 Task: Look for products in the category "First Aid & Outdoor Essentials" from Essential Oxygen only.
Action: Mouse moved to (296, 136)
Screenshot: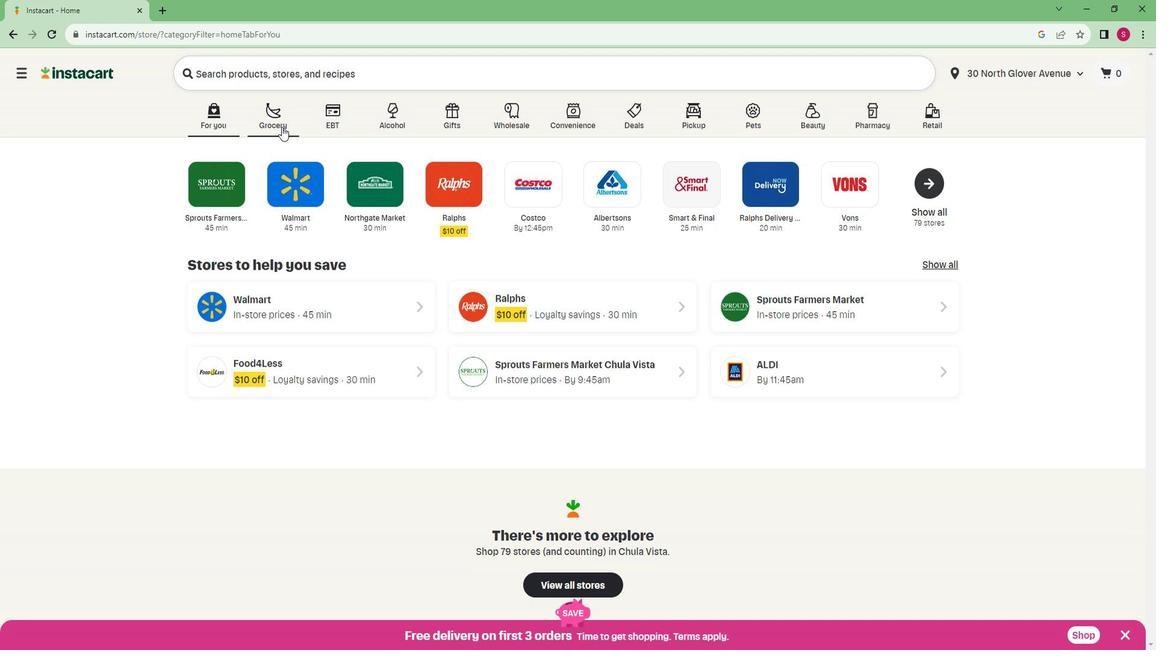 
Action: Mouse pressed left at (296, 136)
Screenshot: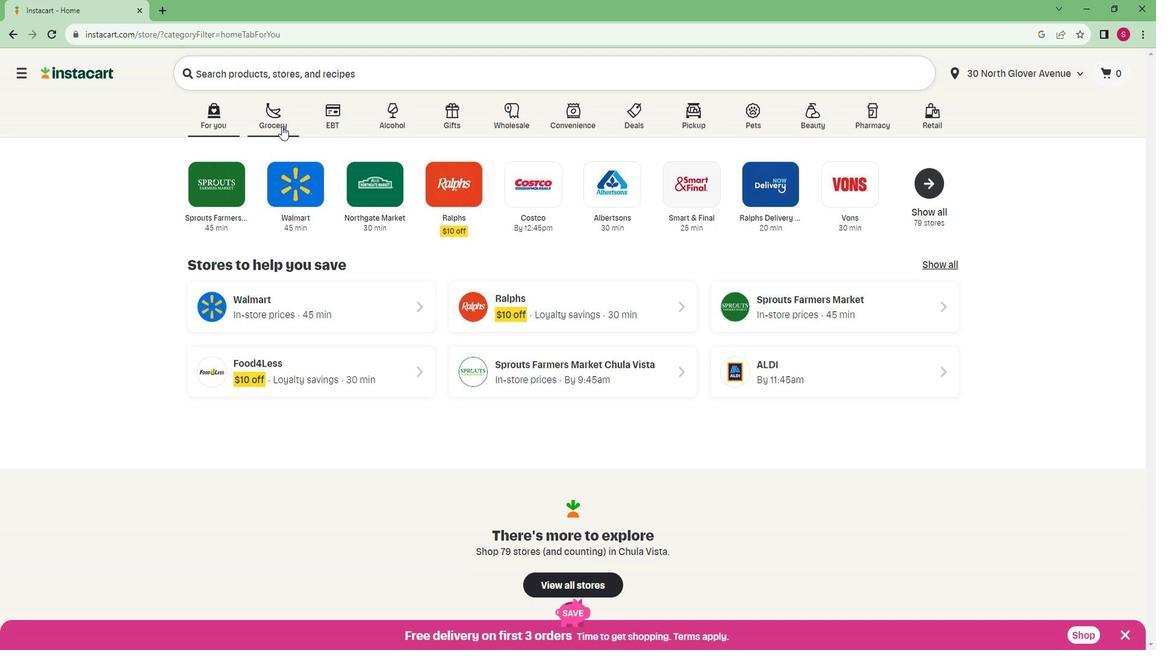 
Action: Mouse moved to (246, 349)
Screenshot: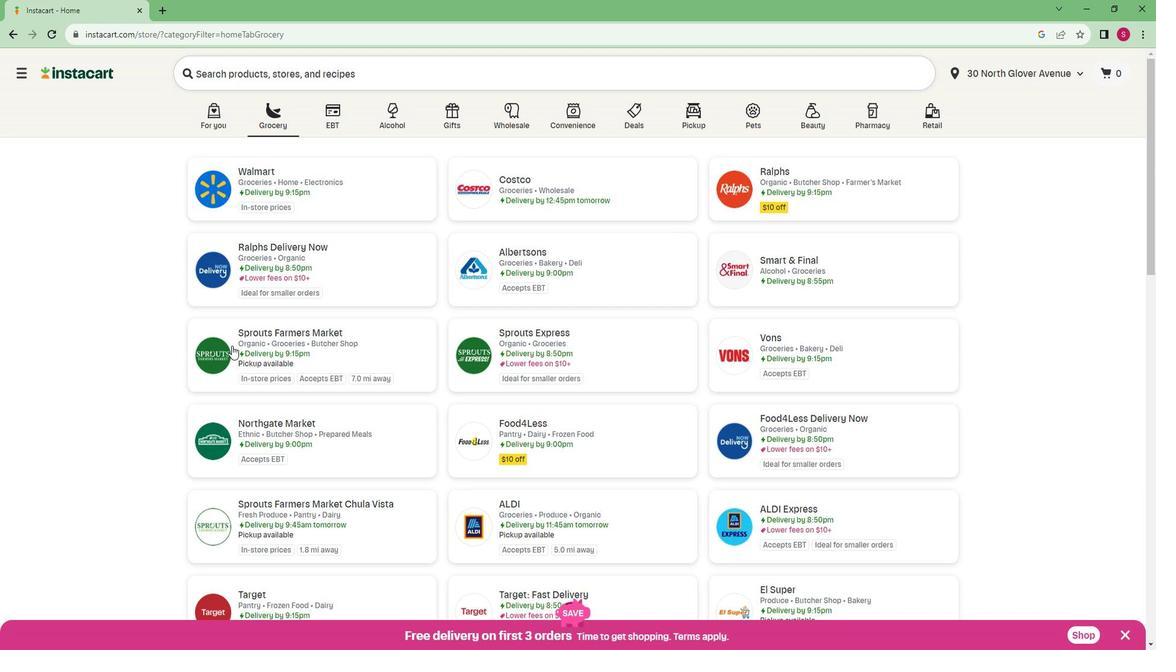 
Action: Mouse pressed left at (246, 349)
Screenshot: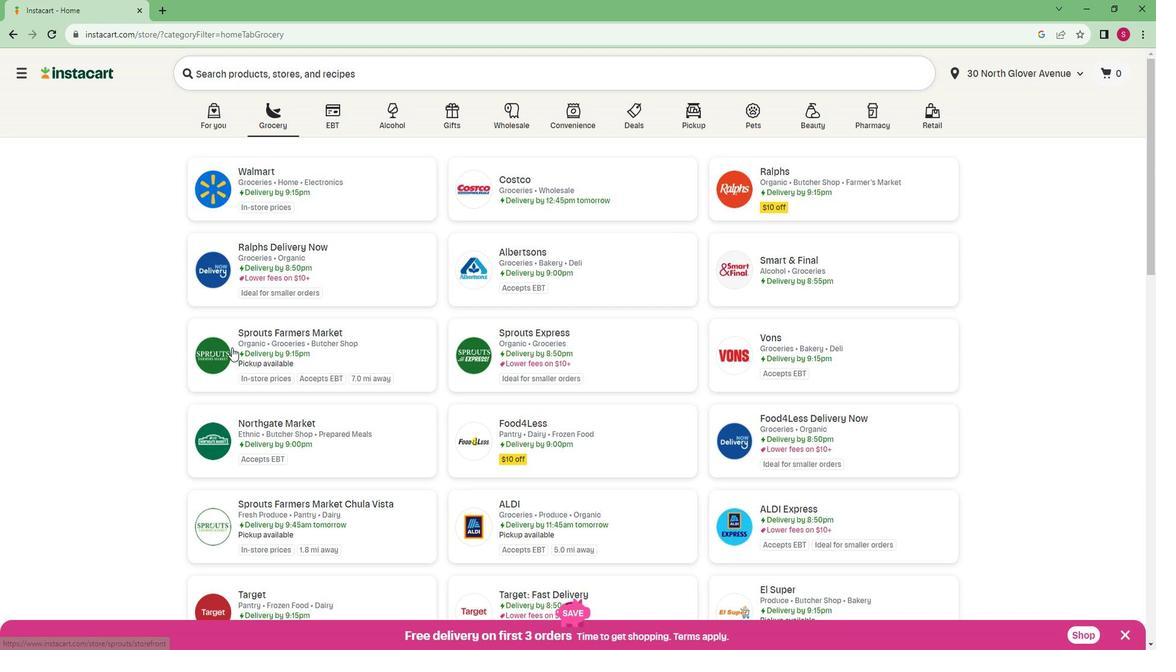 
Action: Mouse moved to (54, 459)
Screenshot: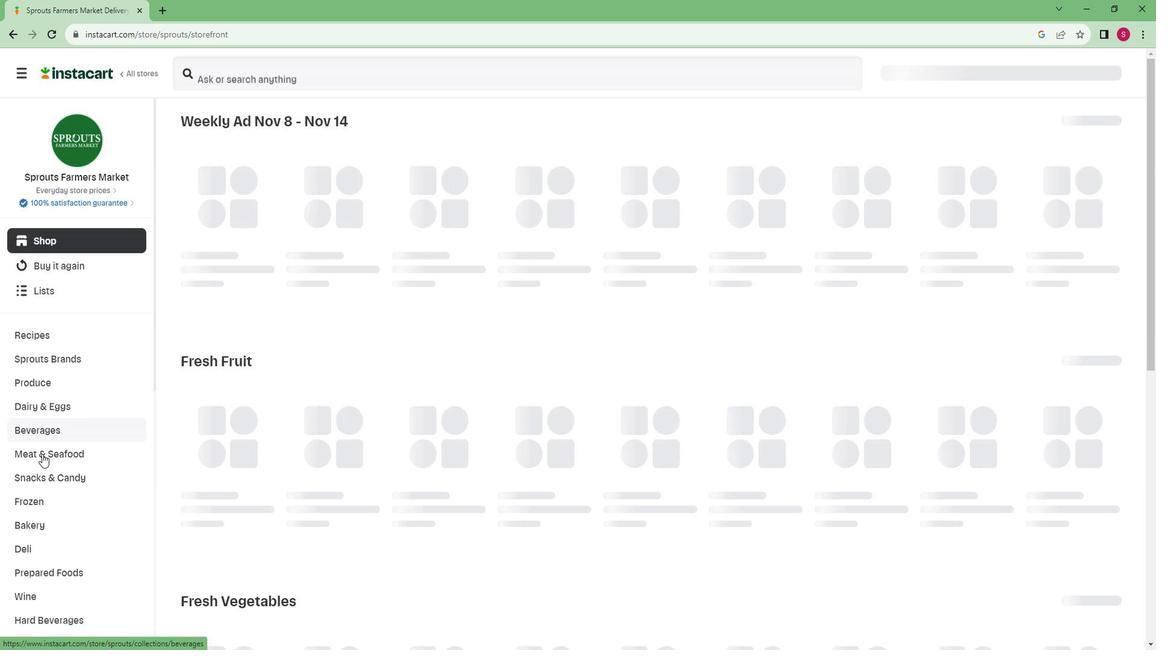 
Action: Mouse scrolled (54, 459) with delta (0, 0)
Screenshot: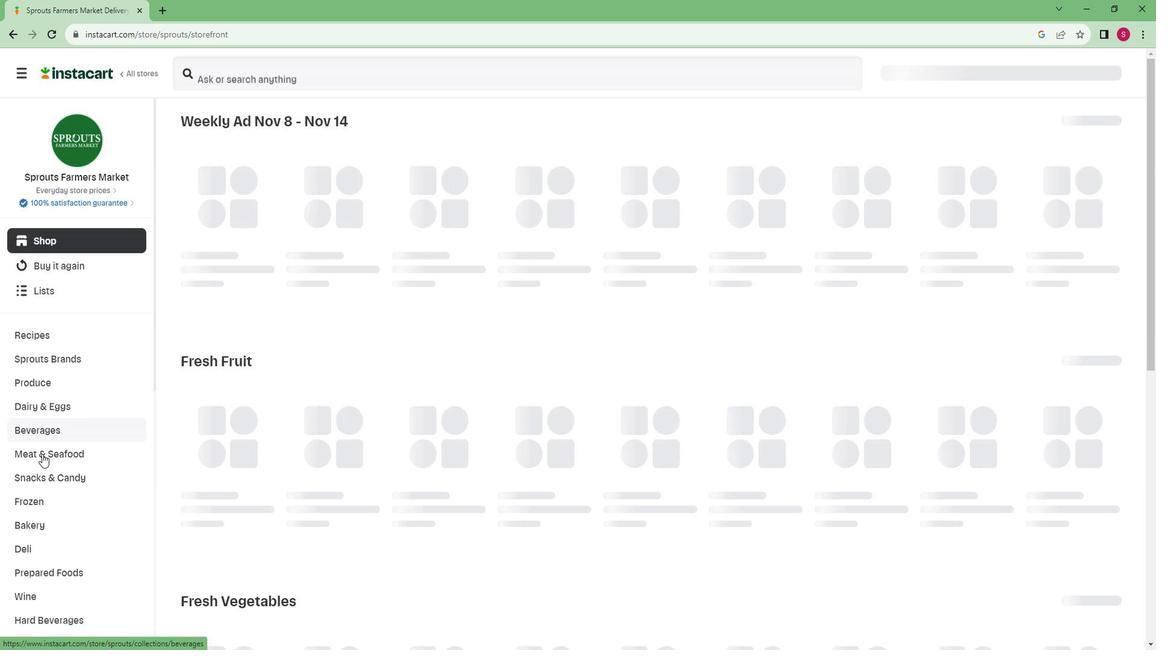 
Action: Mouse scrolled (54, 459) with delta (0, 0)
Screenshot: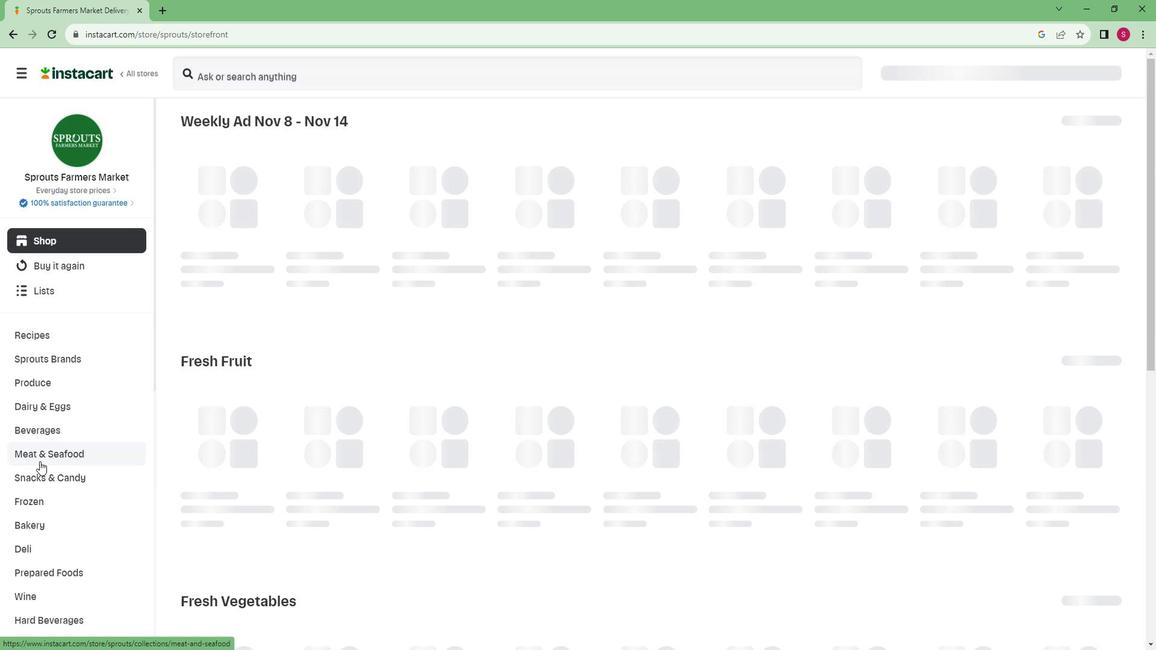 
Action: Mouse scrolled (54, 459) with delta (0, 0)
Screenshot: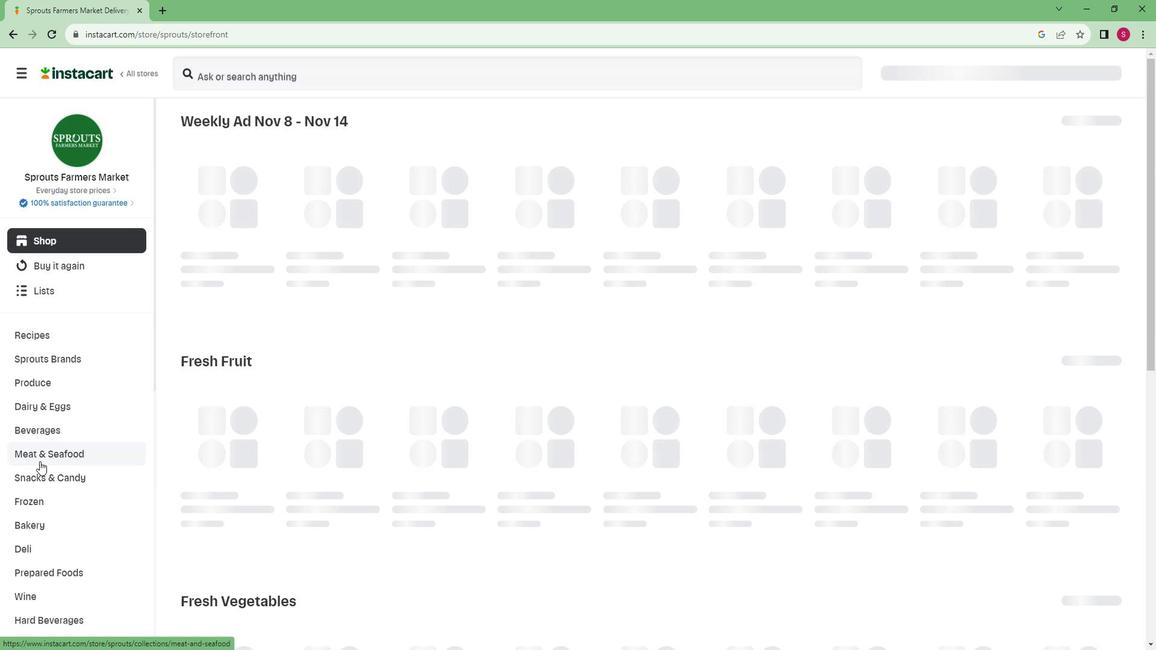 
Action: Mouse scrolled (54, 459) with delta (0, 0)
Screenshot: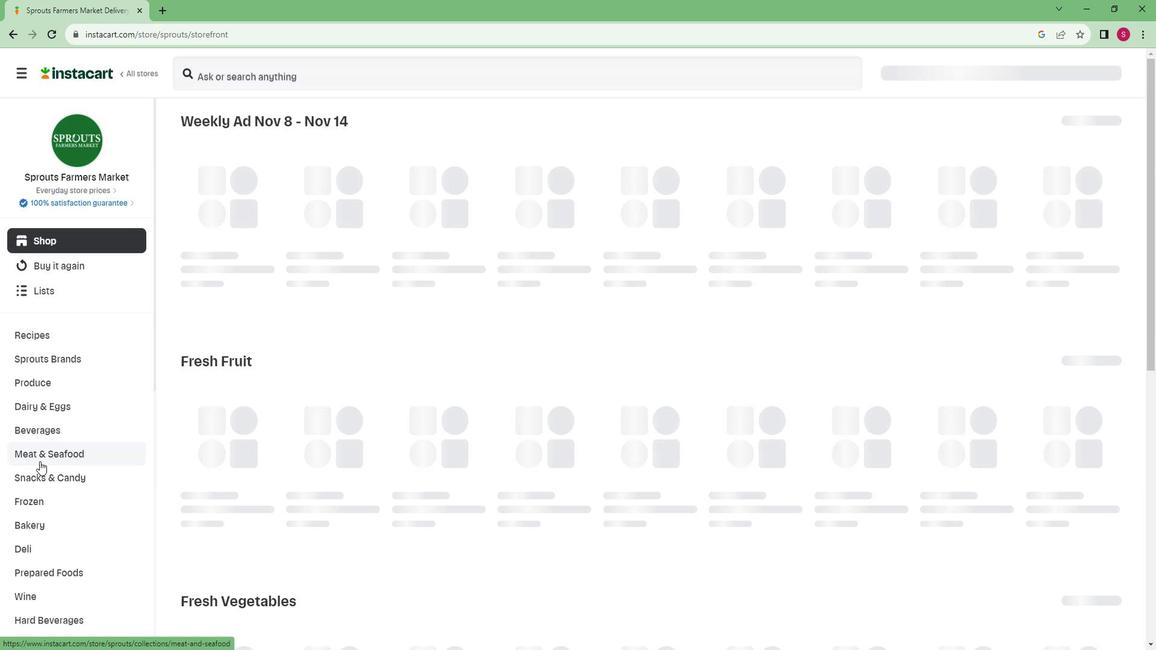 
Action: Mouse scrolled (54, 459) with delta (0, 0)
Screenshot: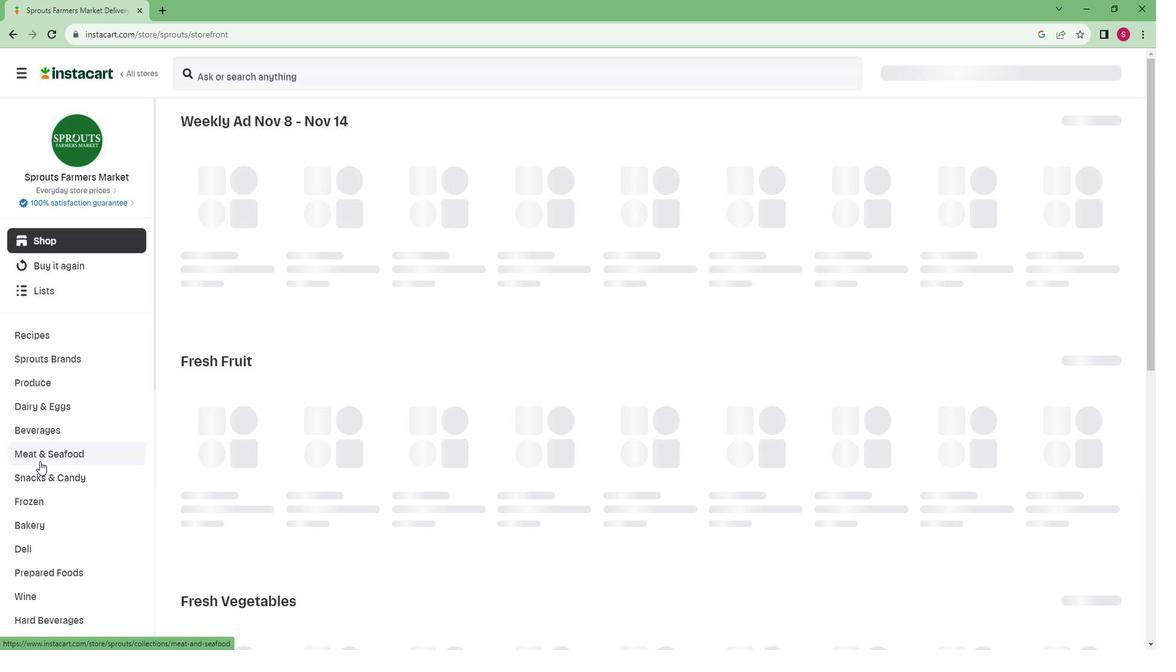 
Action: Mouse moved to (54, 457)
Screenshot: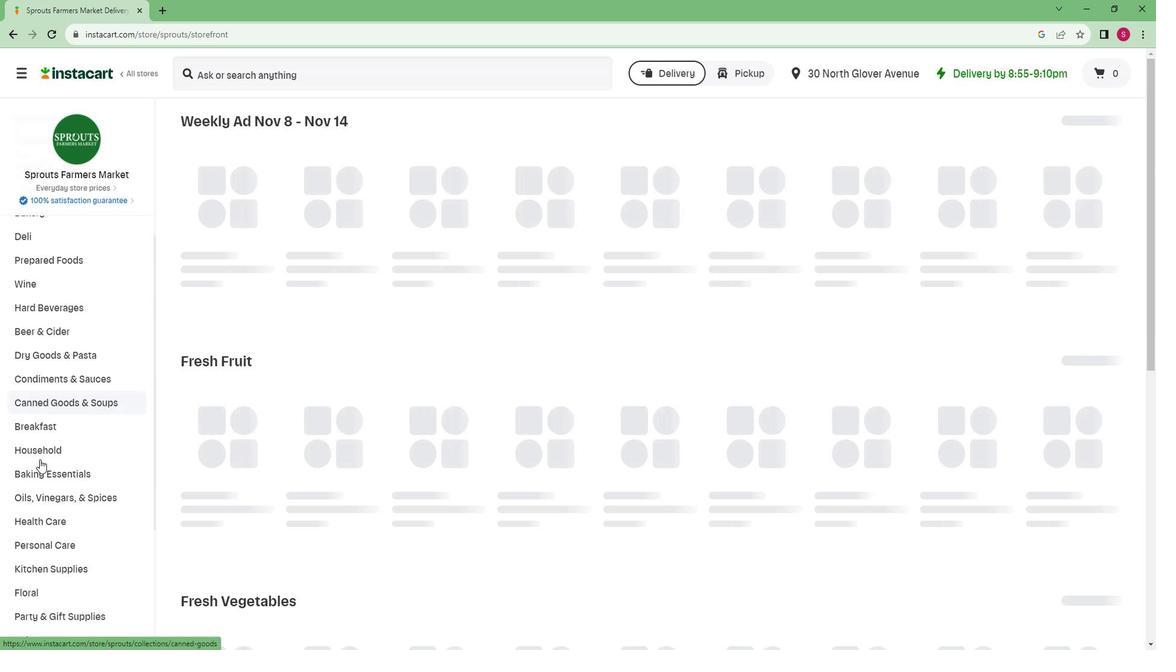
Action: Mouse scrolled (54, 457) with delta (0, 0)
Screenshot: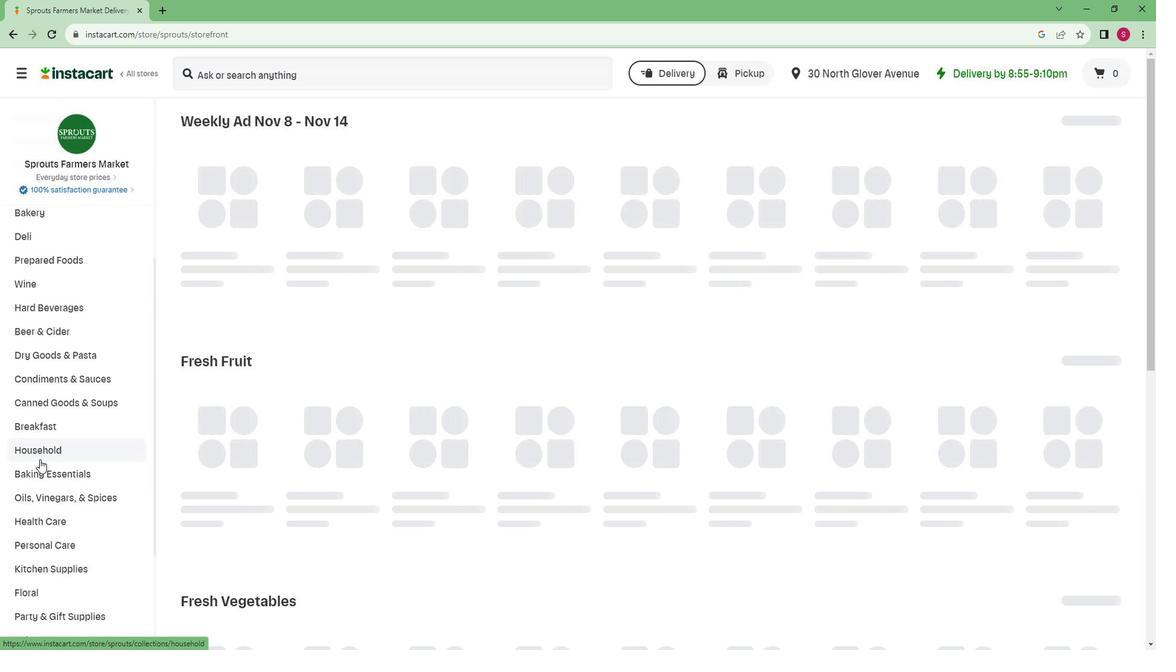 
Action: Mouse scrolled (54, 457) with delta (0, 0)
Screenshot: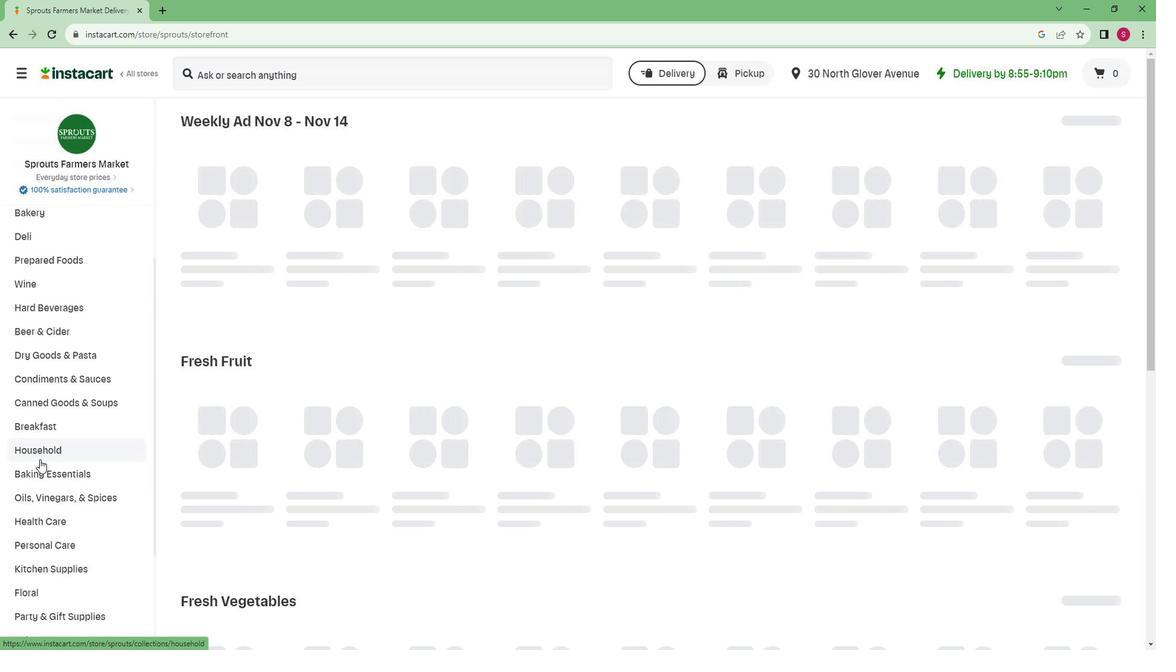 
Action: Mouse scrolled (54, 457) with delta (0, 0)
Screenshot: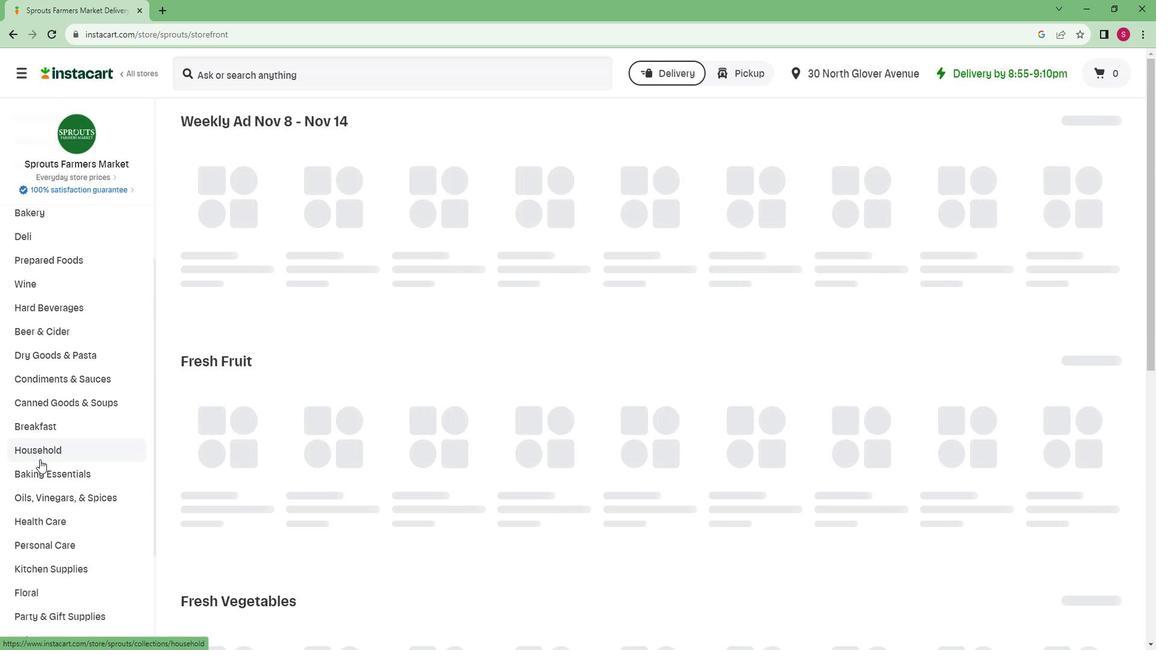 
Action: Mouse scrolled (54, 457) with delta (0, 0)
Screenshot: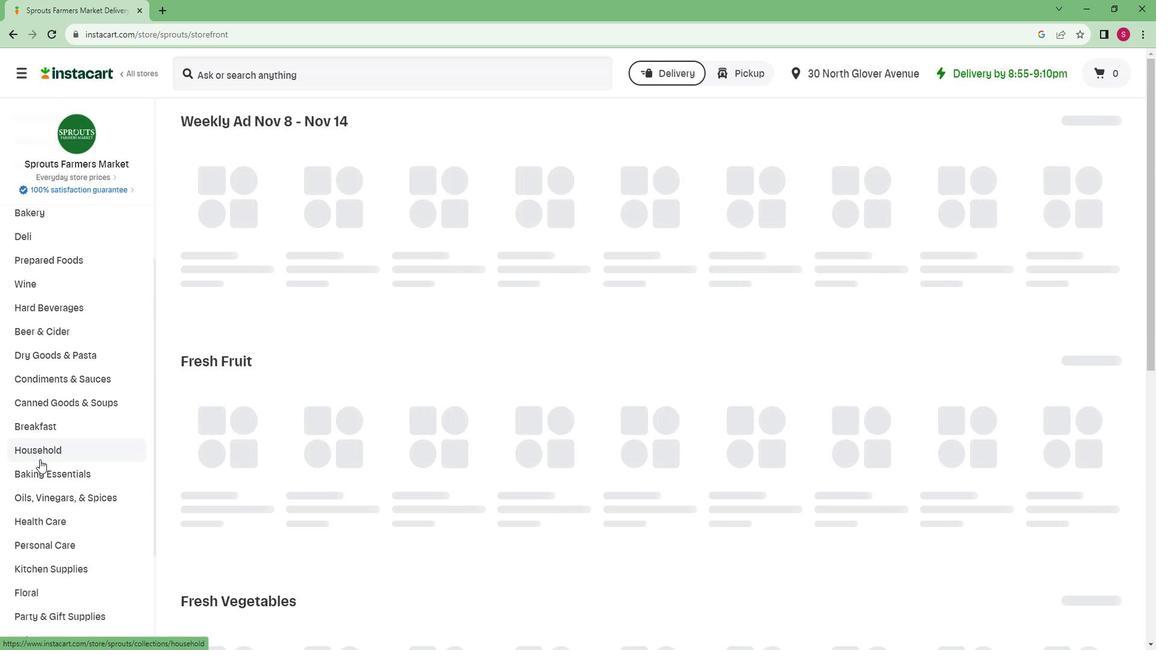 
Action: Mouse scrolled (54, 457) with delta (0, 0)
Screenshot: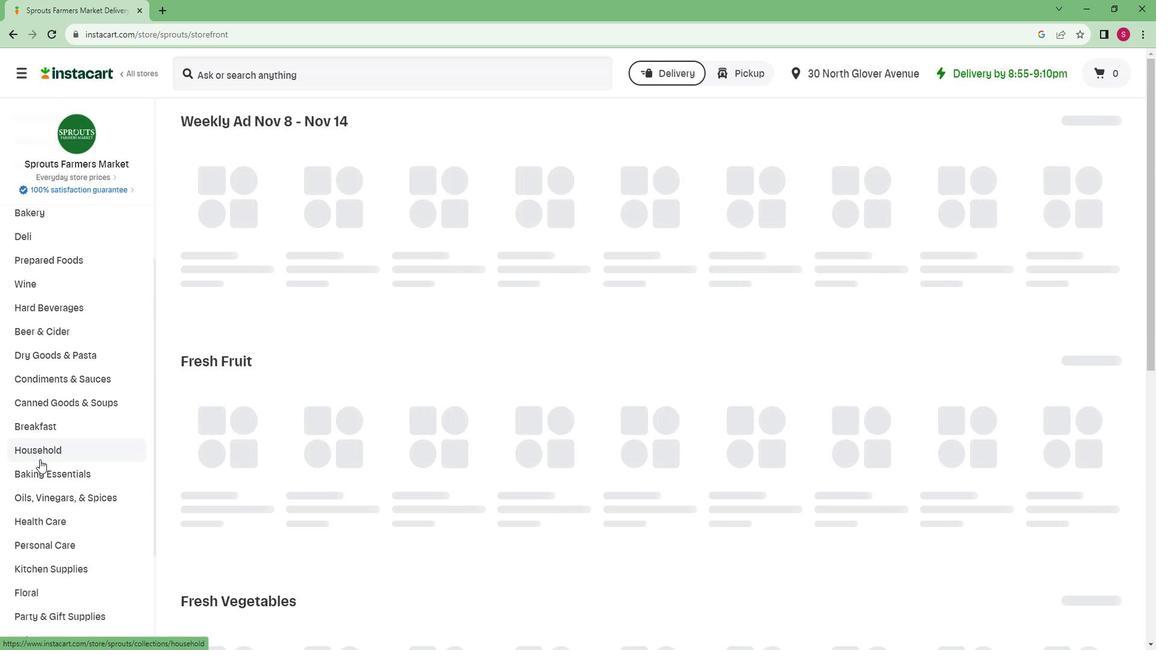 
Action: Mouse scrolled (54, 457) with delta (0, 0)
Screenshot: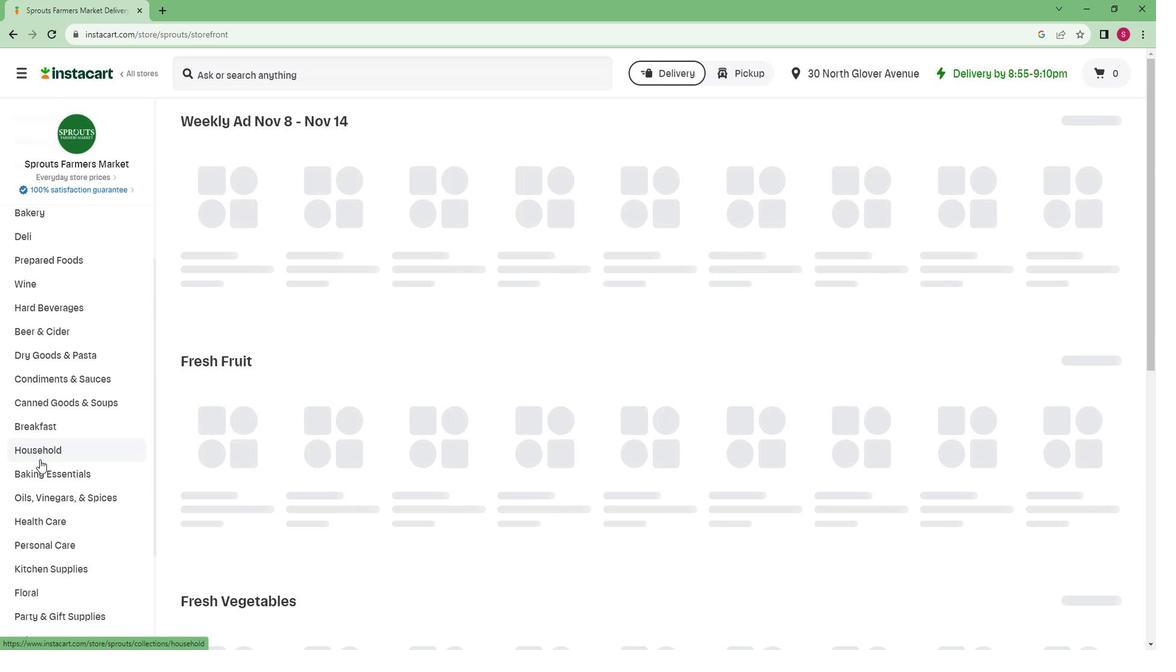 
Action: Mouse moved to (51, 597)
Screenshot: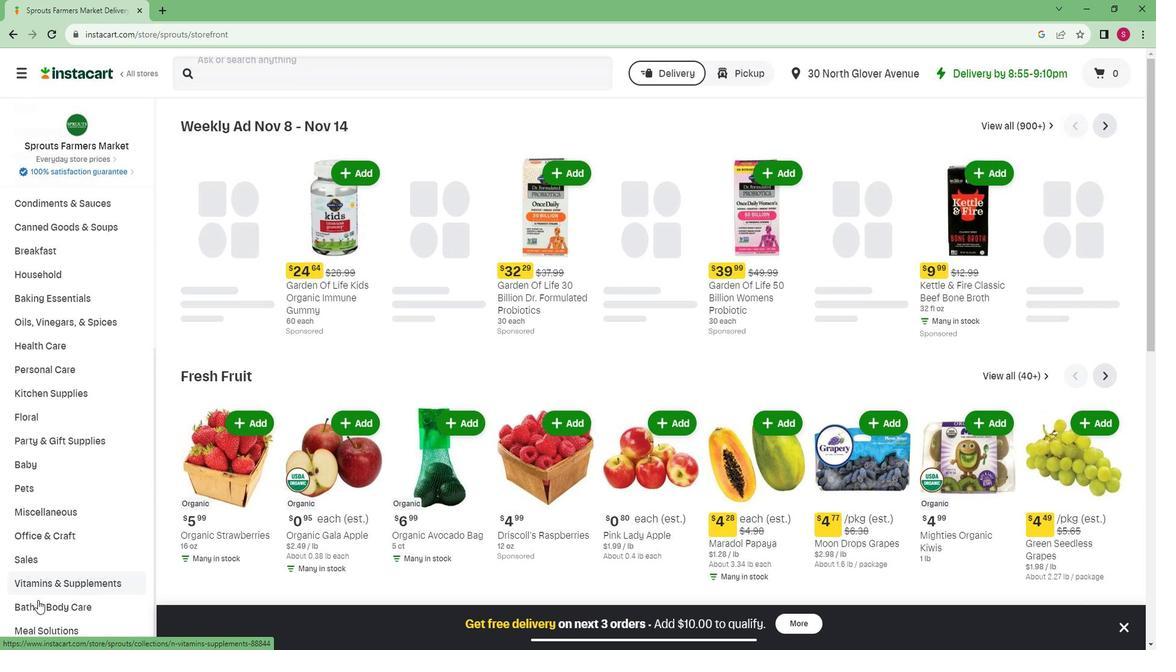 
Action: Mouse pressed left at (51, 597)
Screenshot: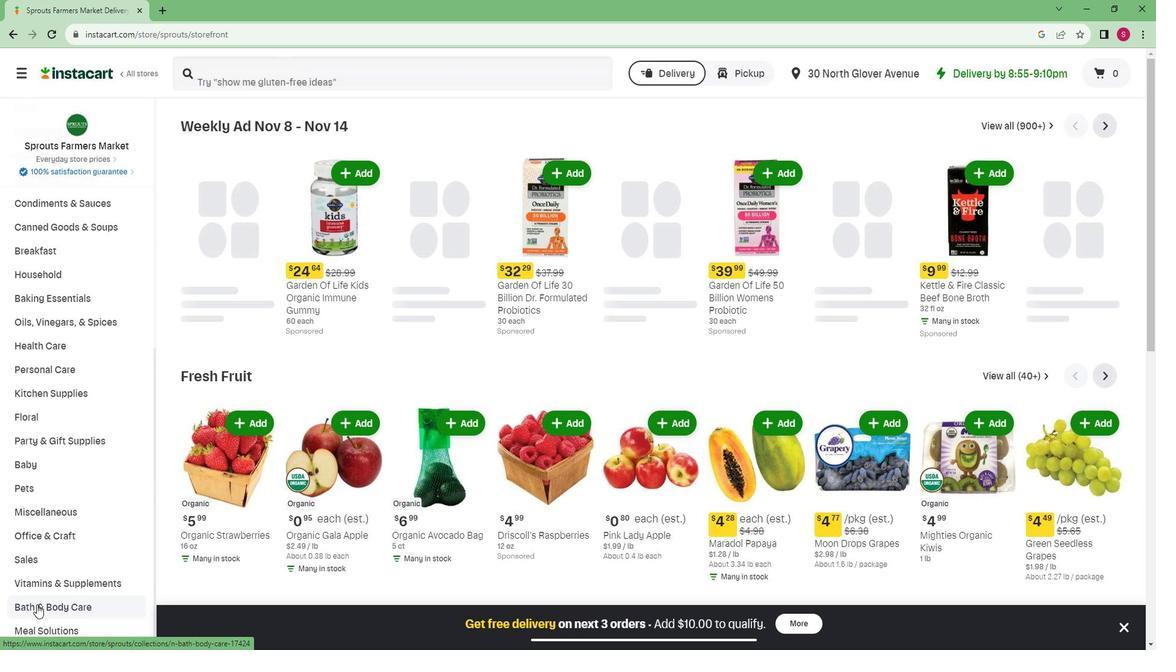 
Action: Mouse moved to (69, 557)
Screenshot: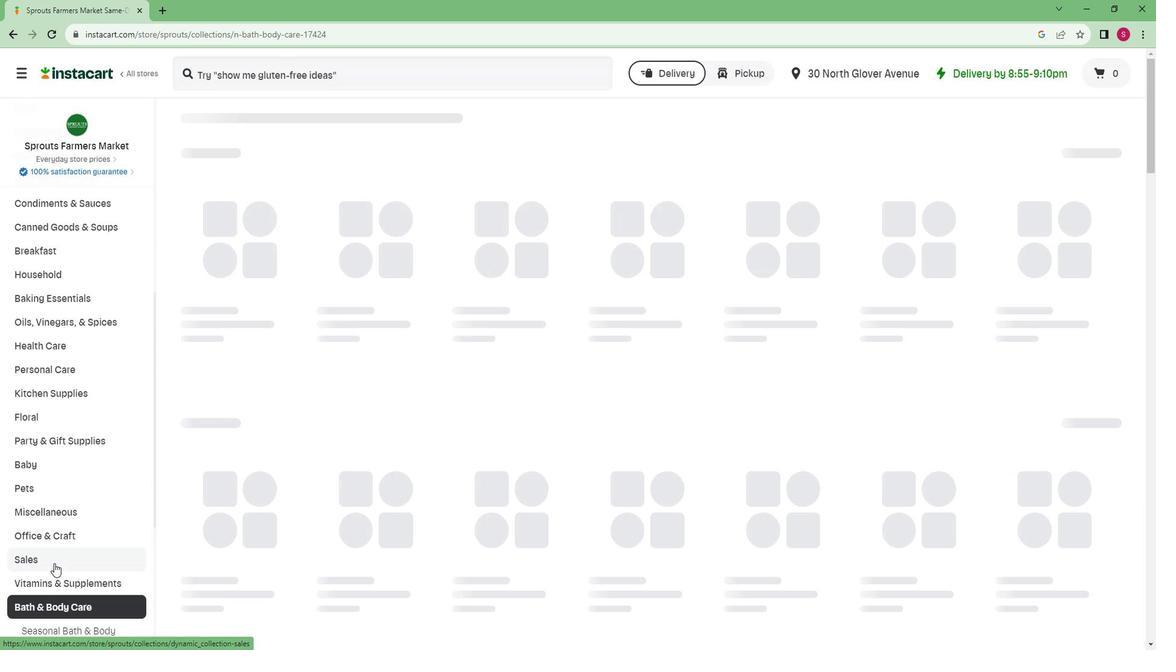 
Action: Mouse scrolled (69, 556) with delta (0, 0)
Screenshot: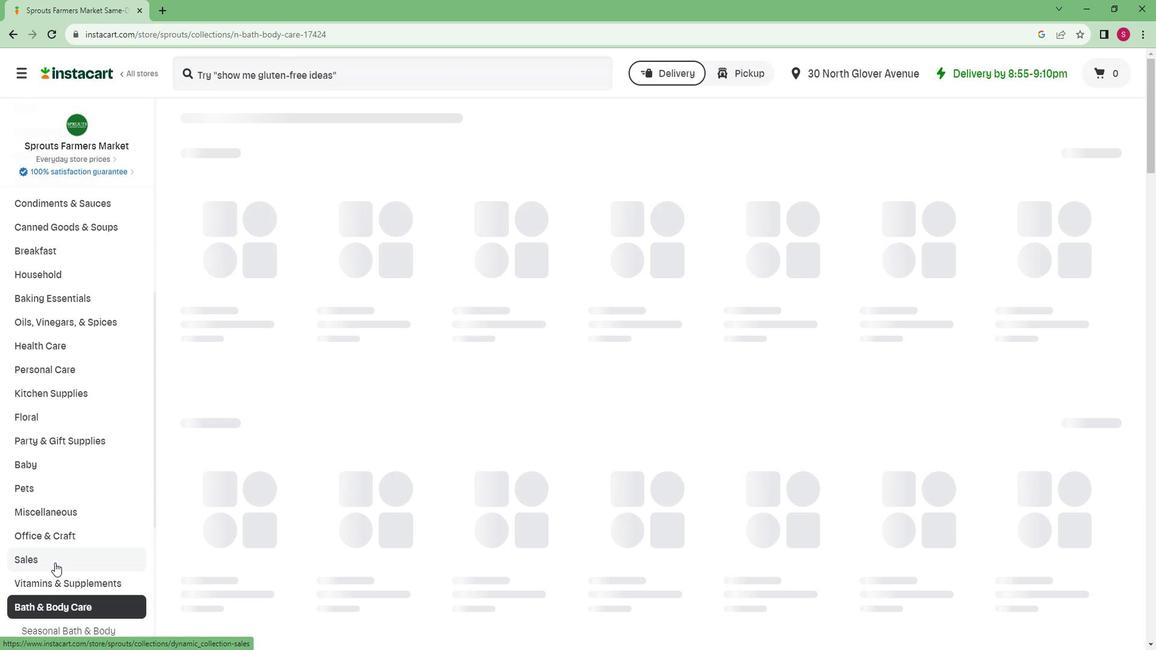 
Action: Mouse scrolled (69, 556) with delta (0, 0)
Screenshot: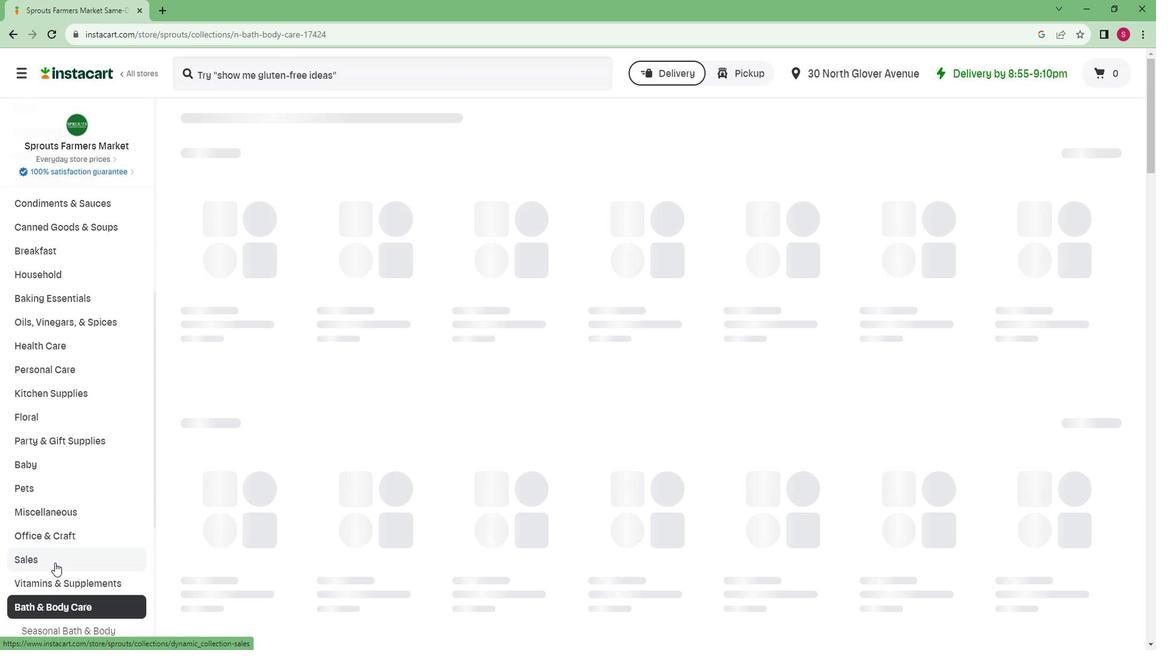 
Action: Mouse scrolled (69, 556) with delta (0, 0)
Screenshot: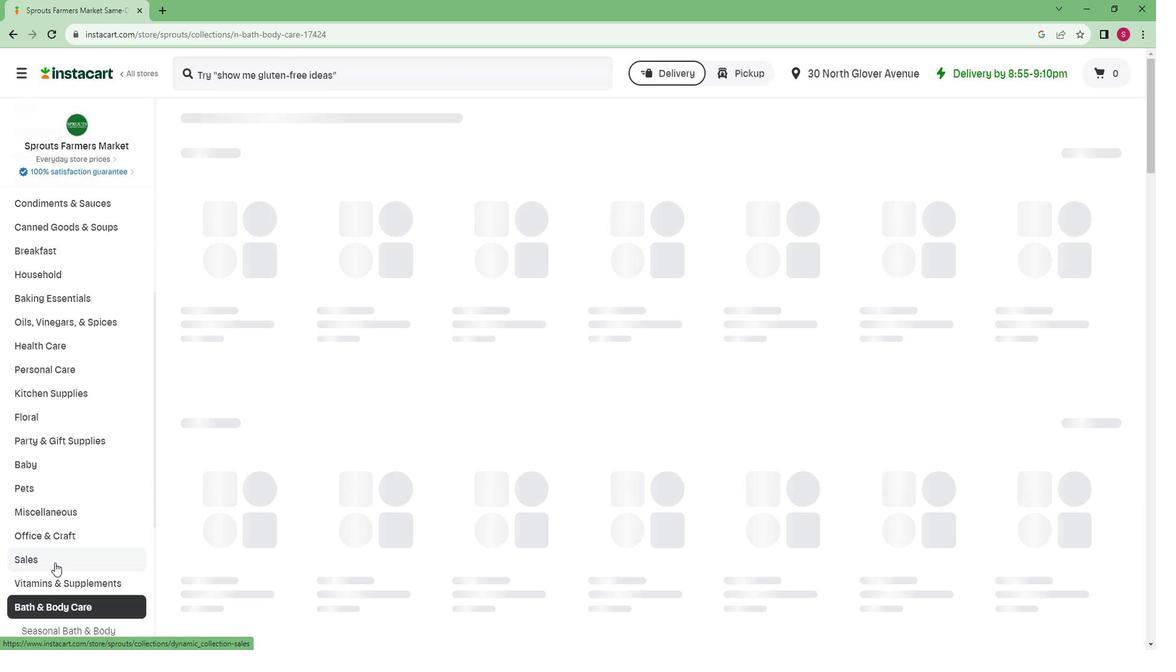 
Action: Mouse scrolled (69, 556) with delta (0, 0)
Screenshot: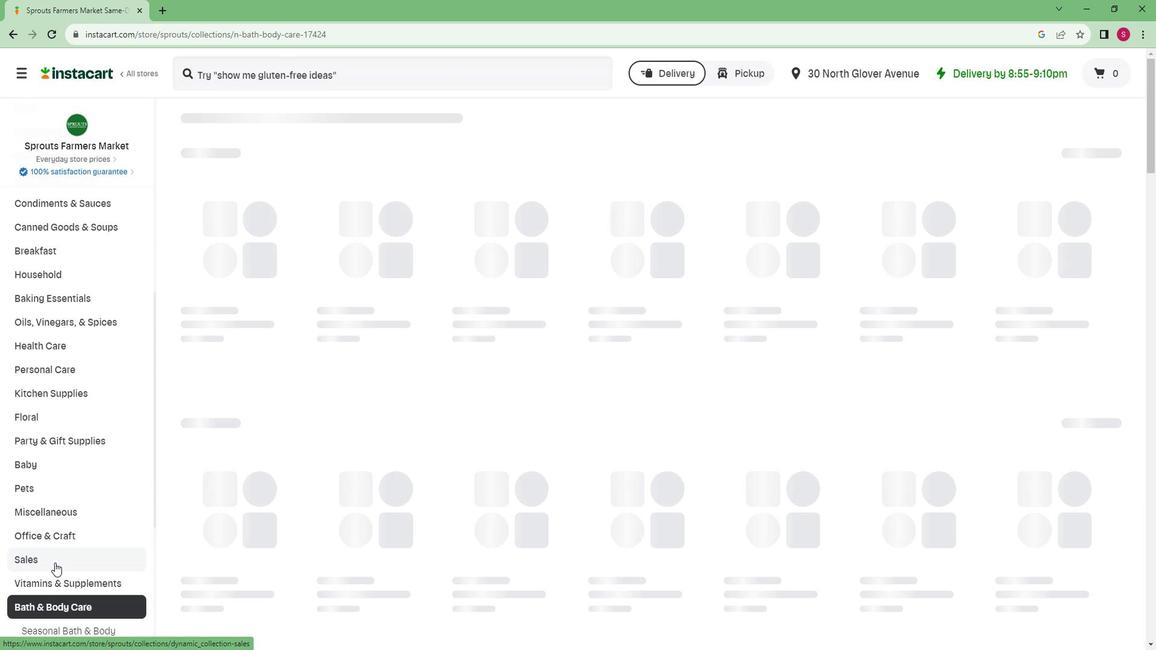 
Action: Mouse scrolled (69, 556) with delta (0, 0)
Screenshot: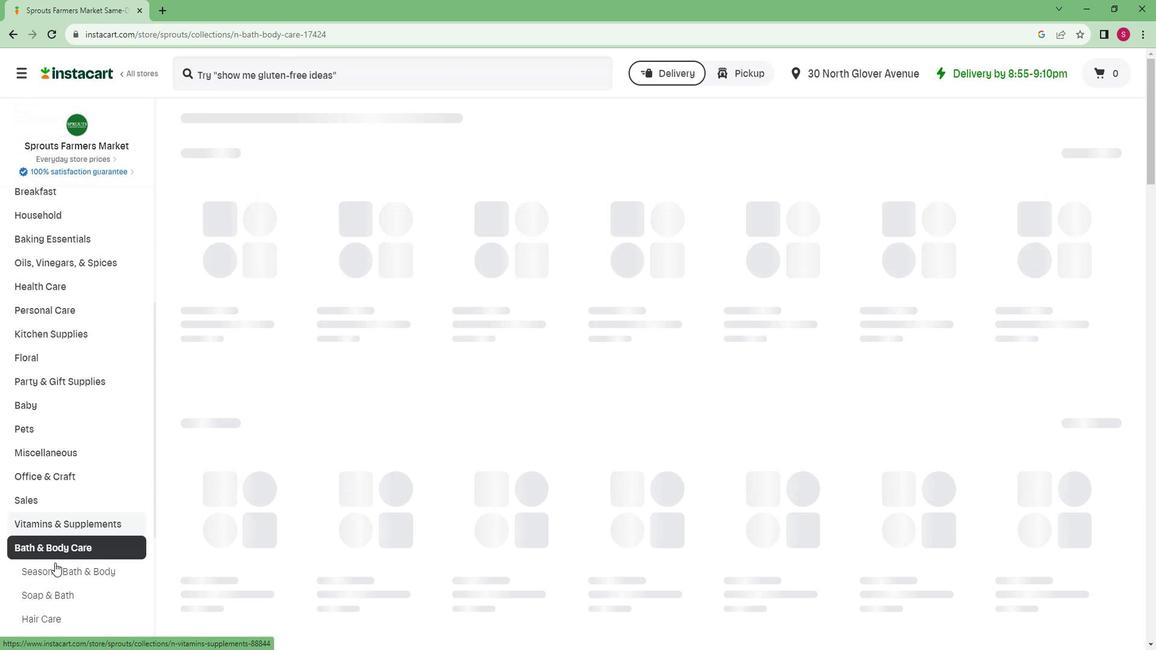 
Action: Mouse scrolled (69, 556) with delta (0, 0)
Screenshot: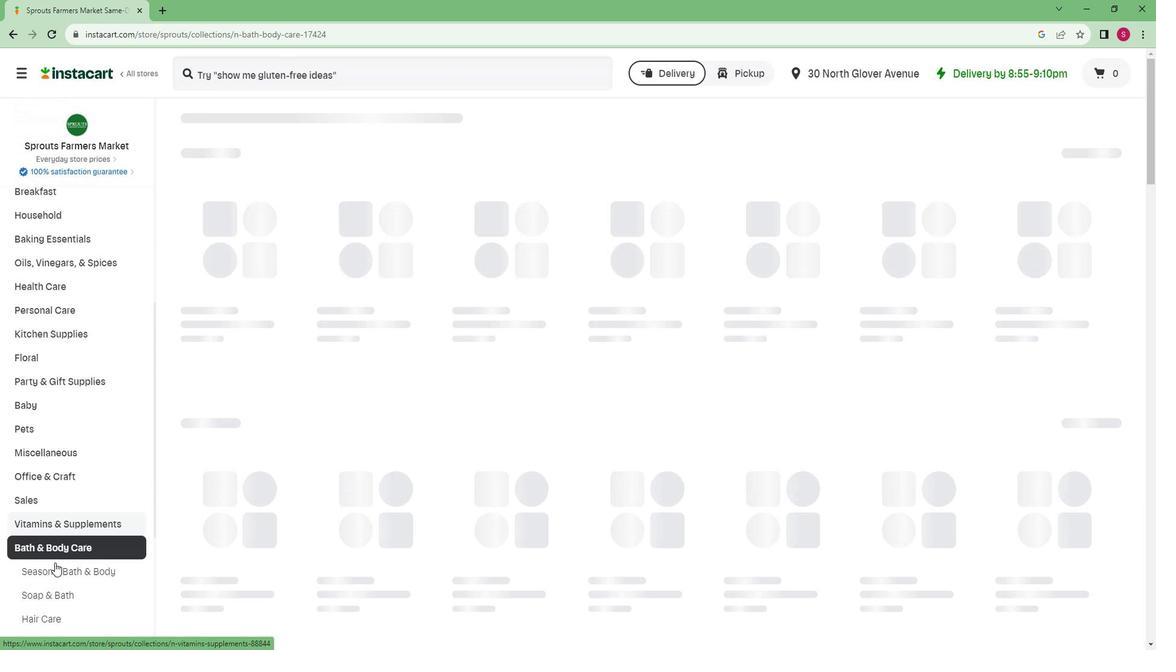 
Action: Mouse moved to (70, 548)
Screenshot: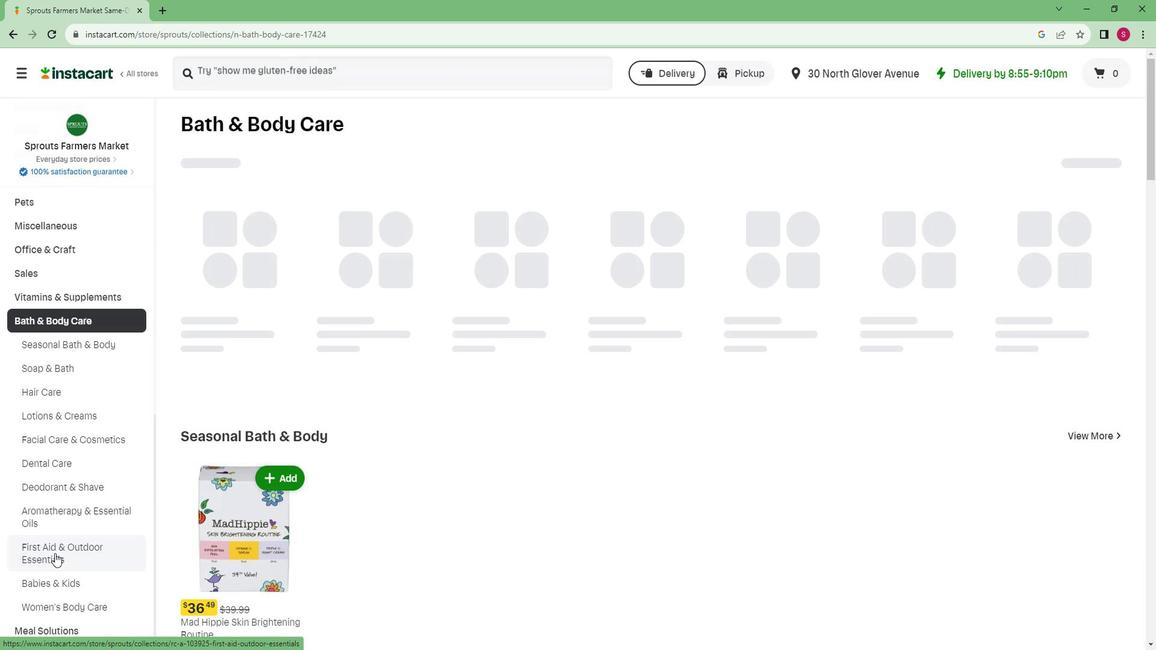 
Action: Mouse pressed left at (70, 548)
Screenshot: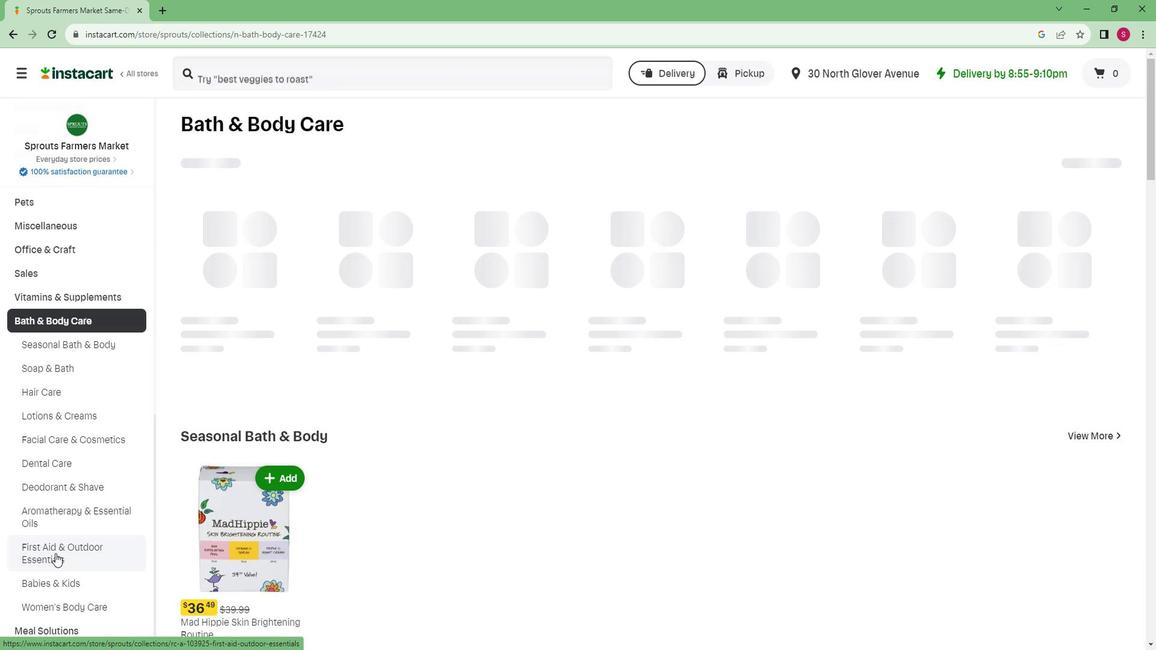 
Action: Mouse moved to (310, 184)
Screenshot: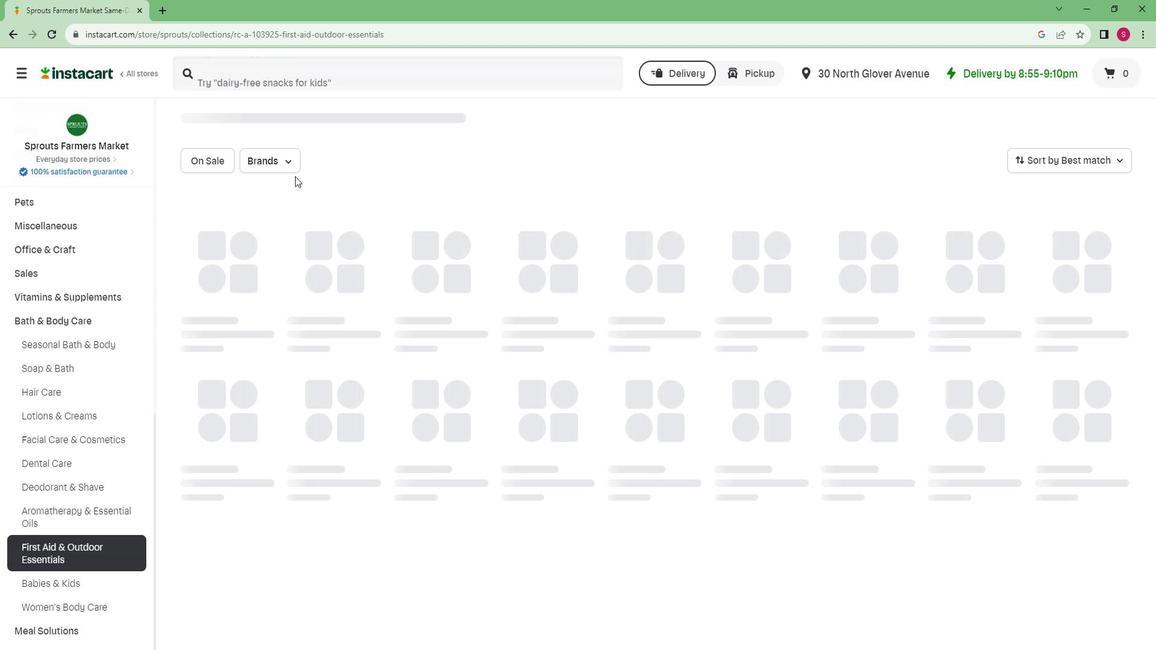 
Action: Mouse pressed left at (310, 184)
Screenshot: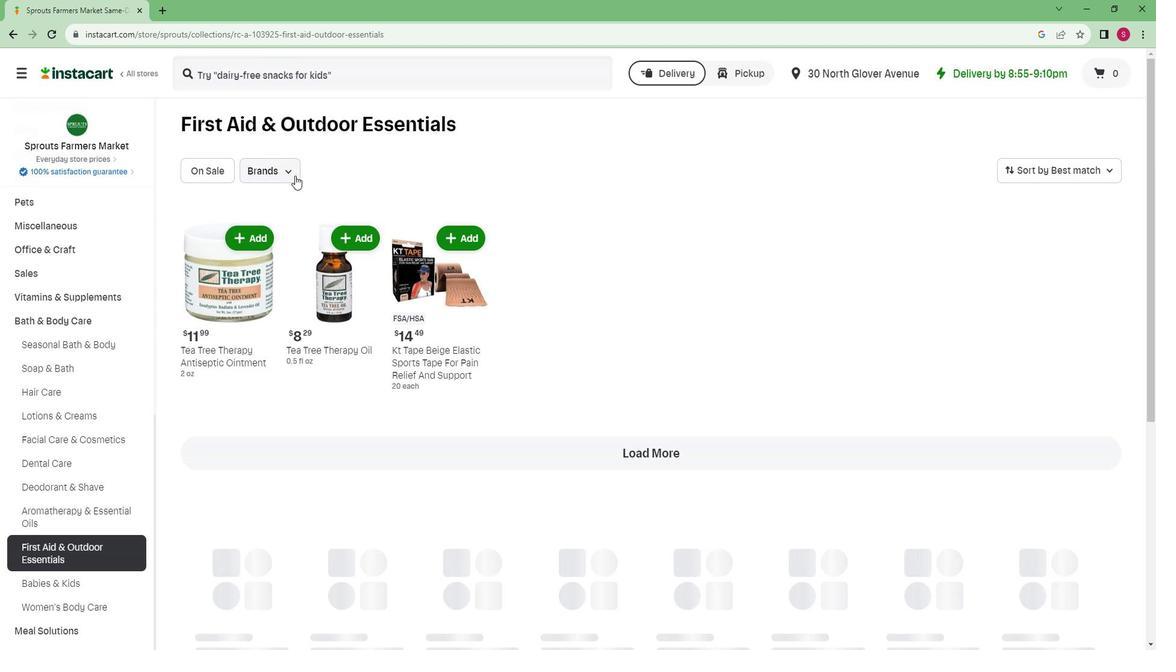 
Action: Mouse moved to (293, 328)
Screenshot: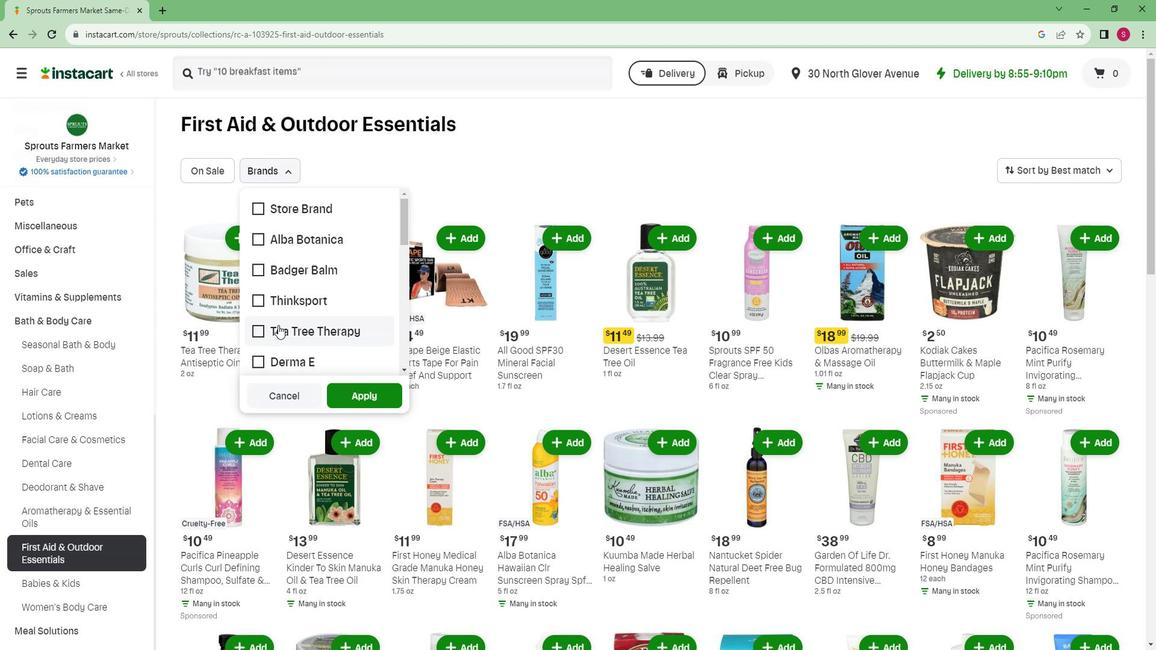 
Action: Mouse scrolled (293, 327) with delta (0, 0)
Screenshot: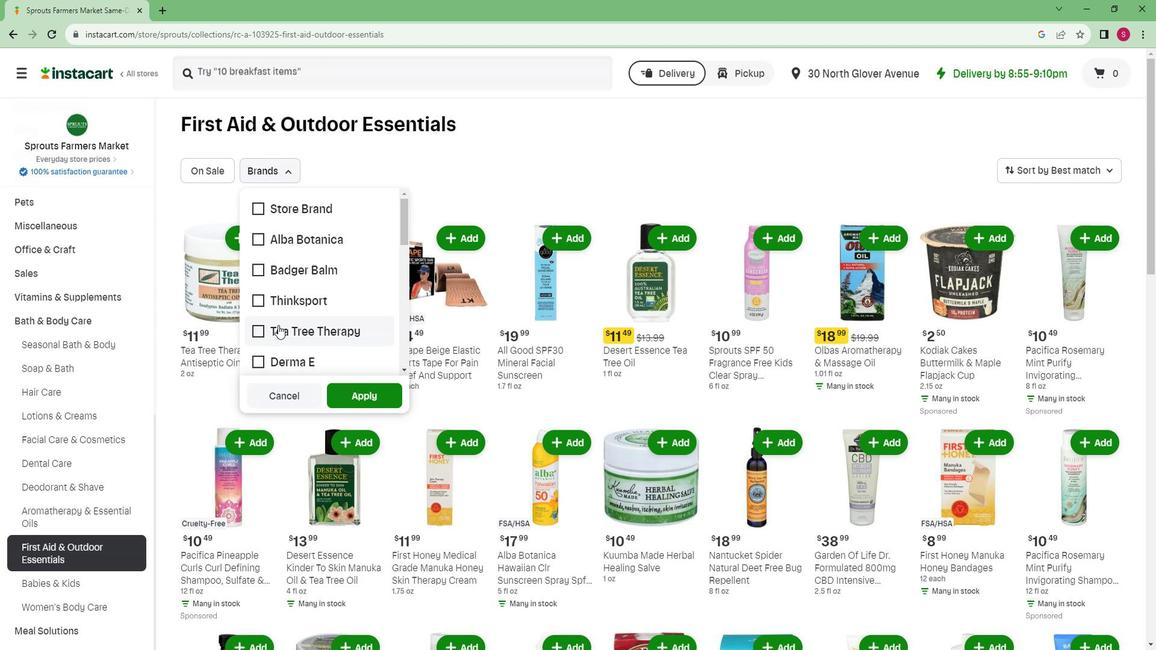 
Action: Mouse moved to (293, 327)
Screenshot: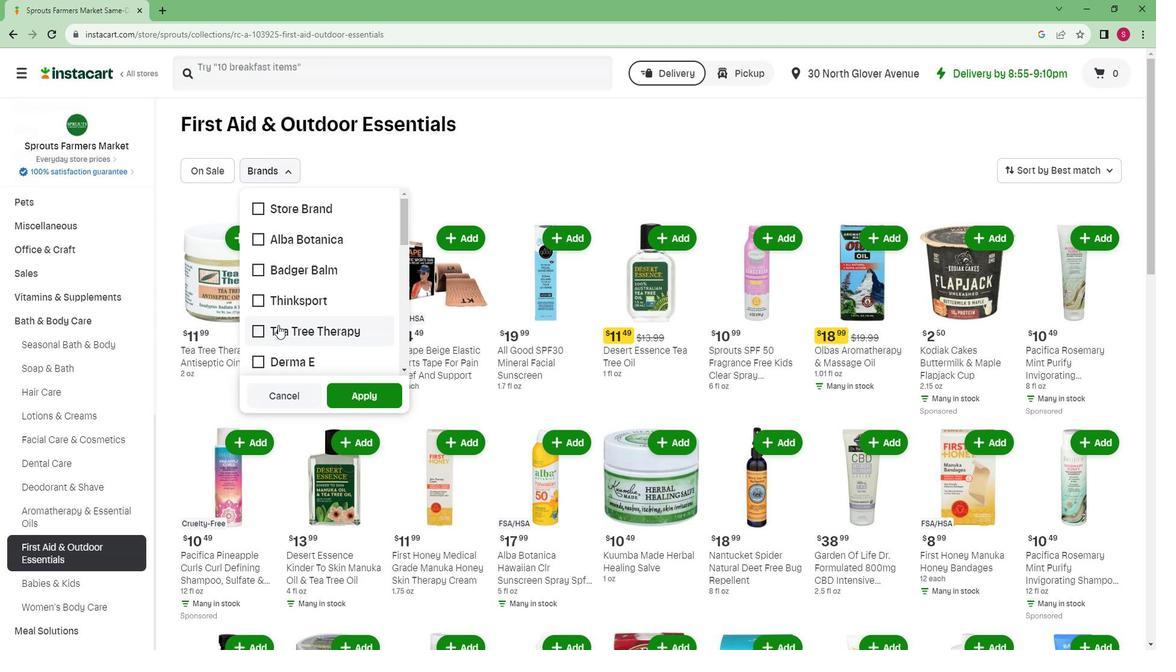 
Action: Mouse scrolled (293, 327) with delta (0, 0)
Screenshot: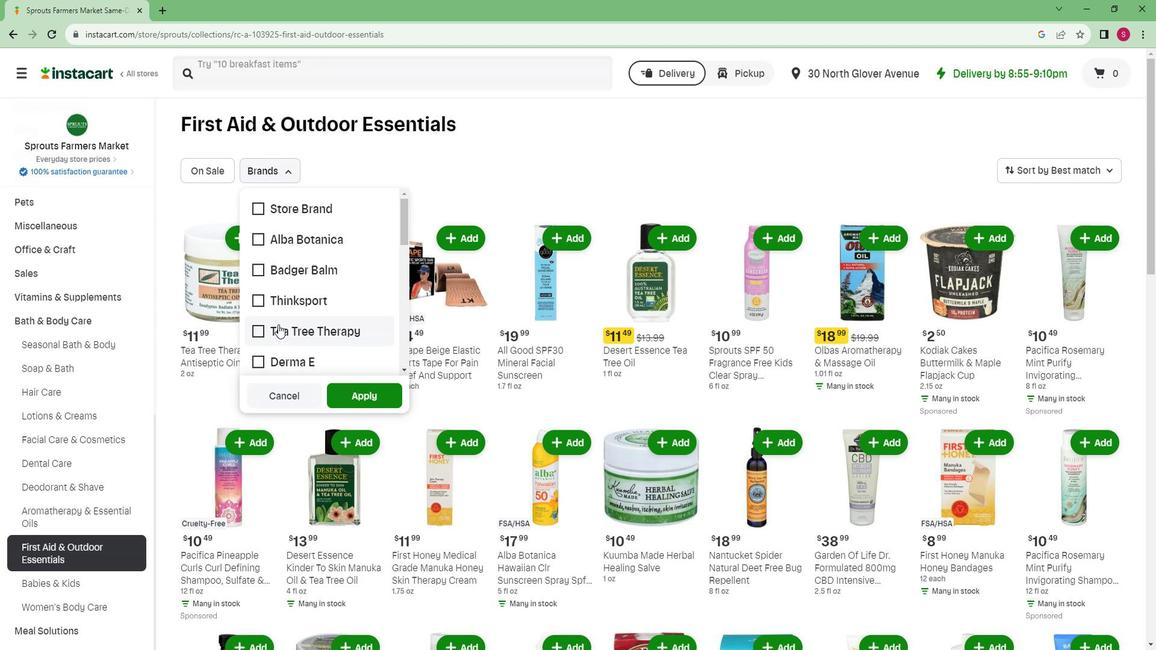 
Action: Mouse scrolled (293, 327) with delta (0, 0)
Screenshot: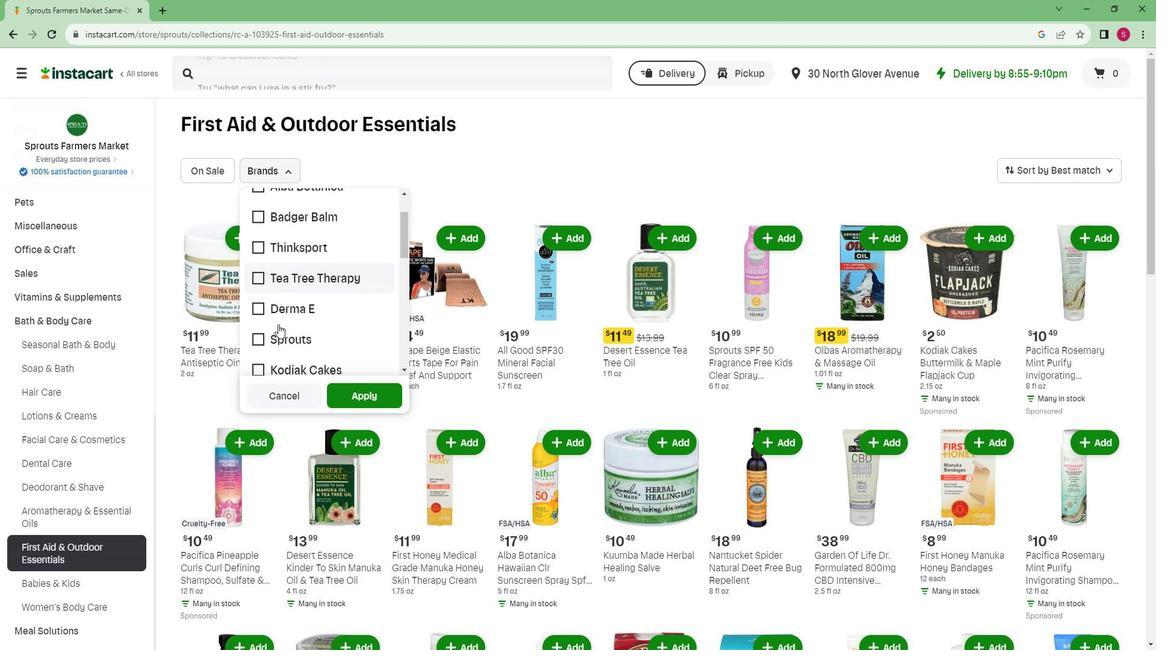 
Action: Mouse moved to (296, 315)
Screenshot: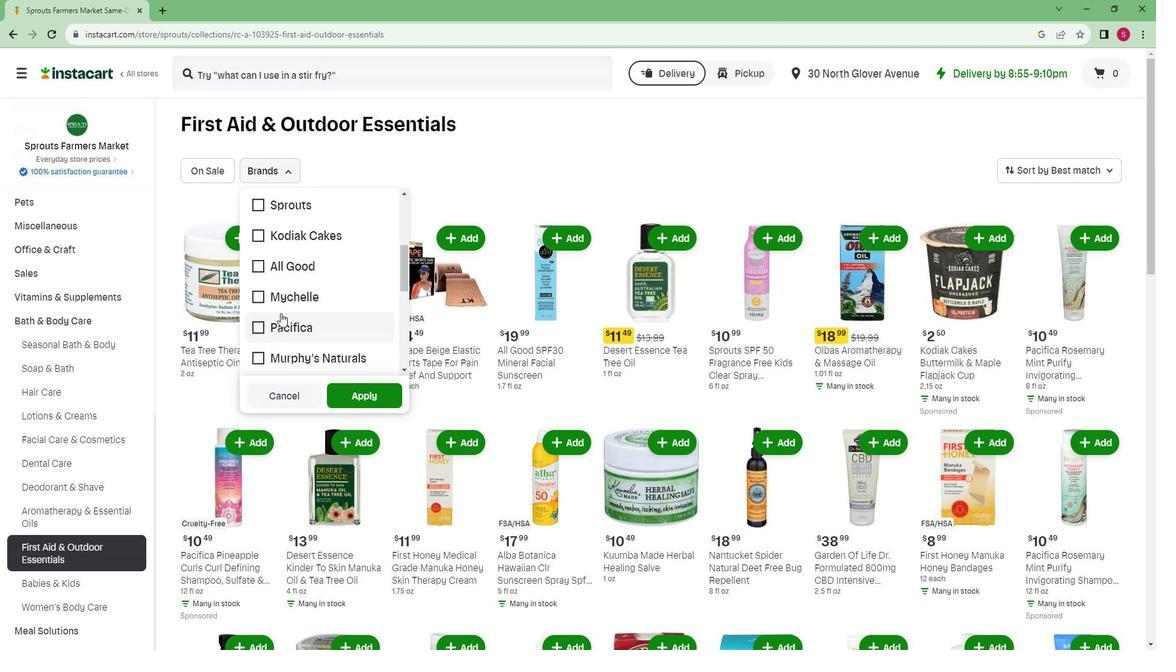 
Action: Mouse scrolled (296, 314) with delta (0, 0)
Screenshot: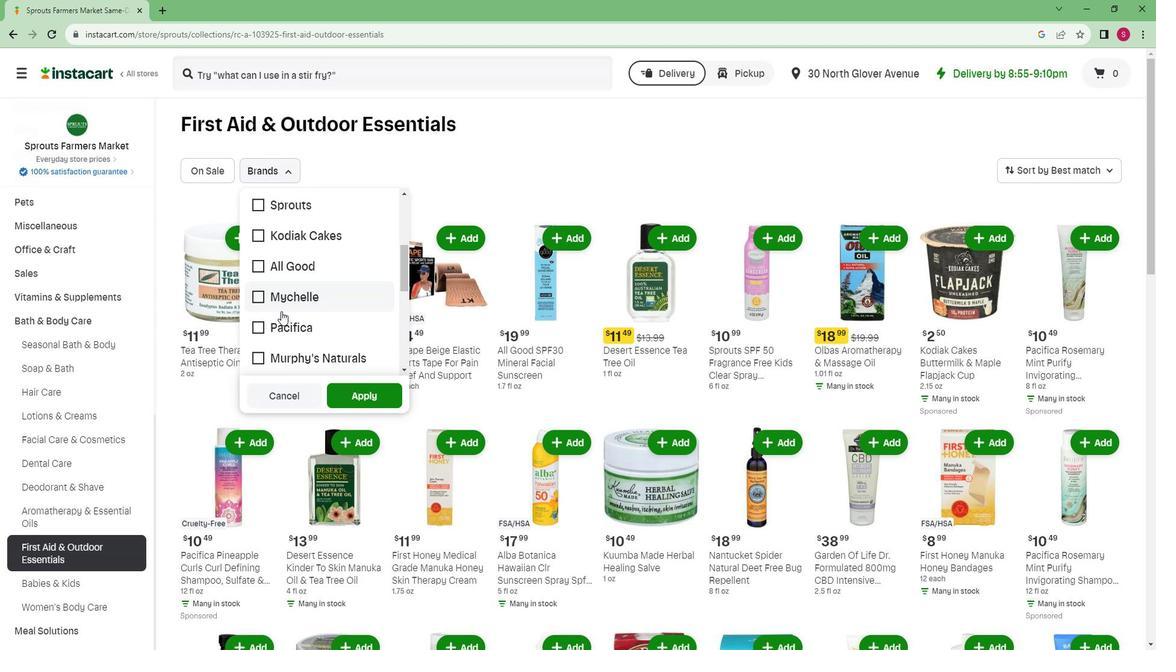 
Action: Mouse scrolled (296, 314) with delta (0, 0)
Screenshot: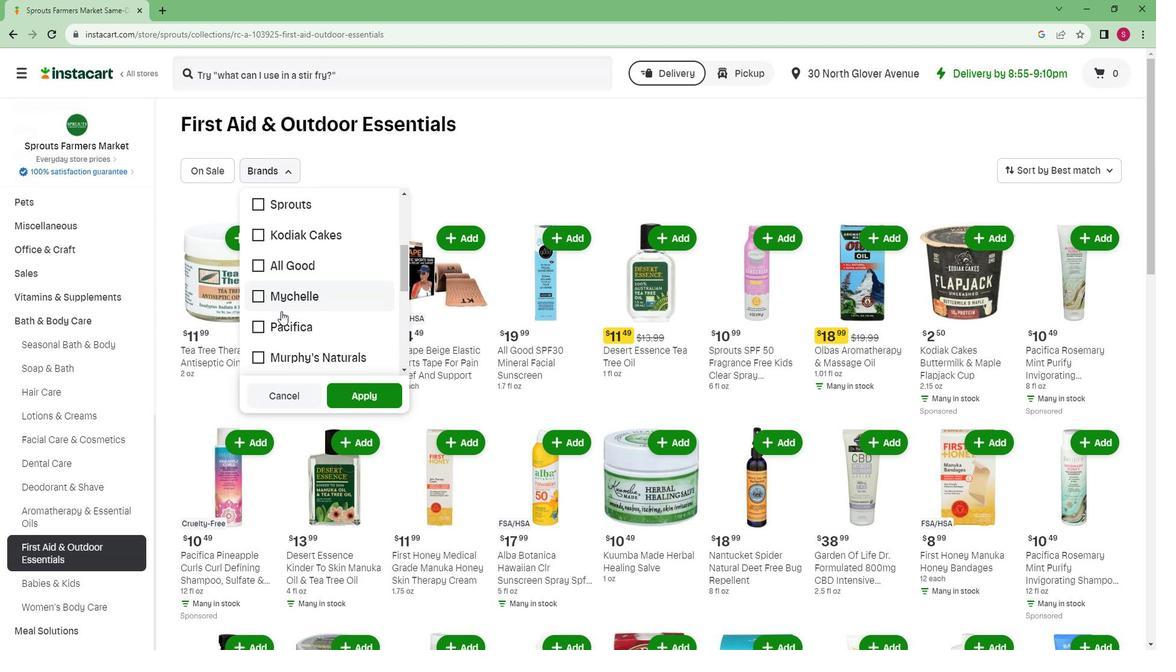 
Action: Mouse moved to (293, 318)
Screenshot: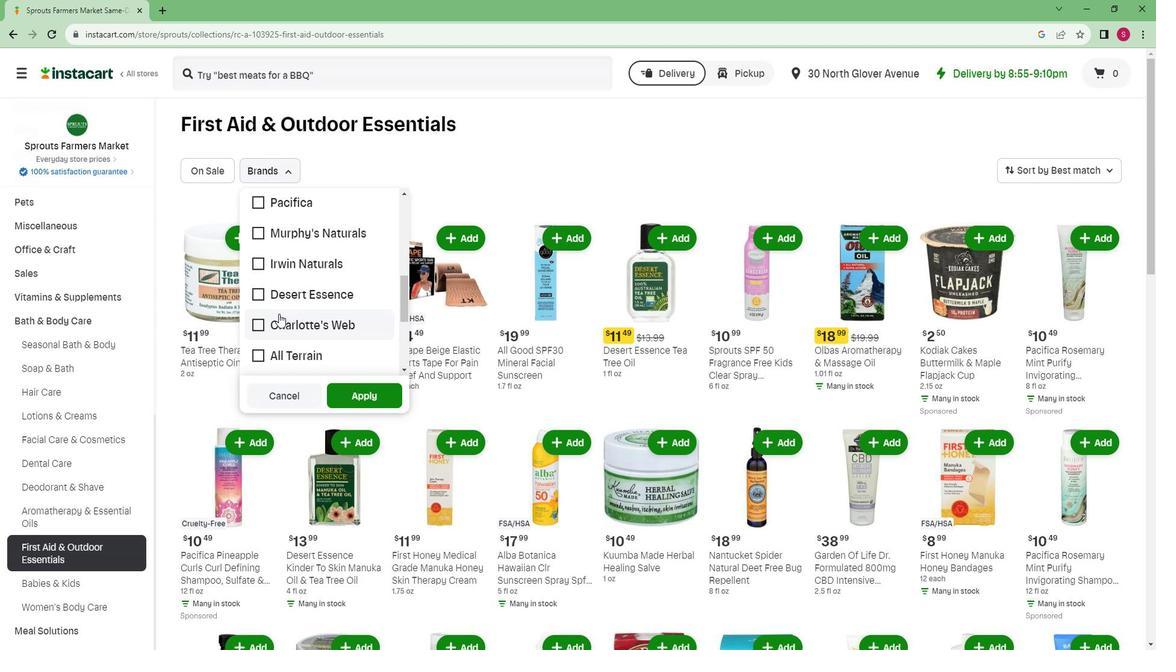
Action: Mouse scrolled (293, 317) with delta (0, 0)
Screenshot: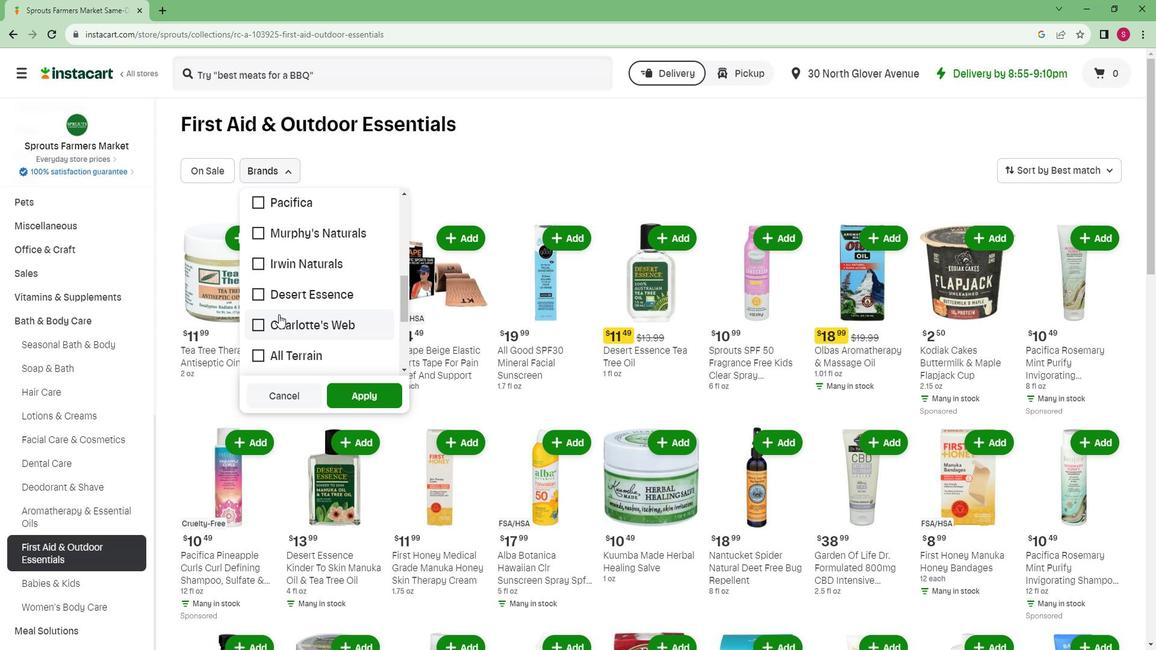 
Action: Mouse scrolled (293, 317) with delta (0, 0)
Screenshot: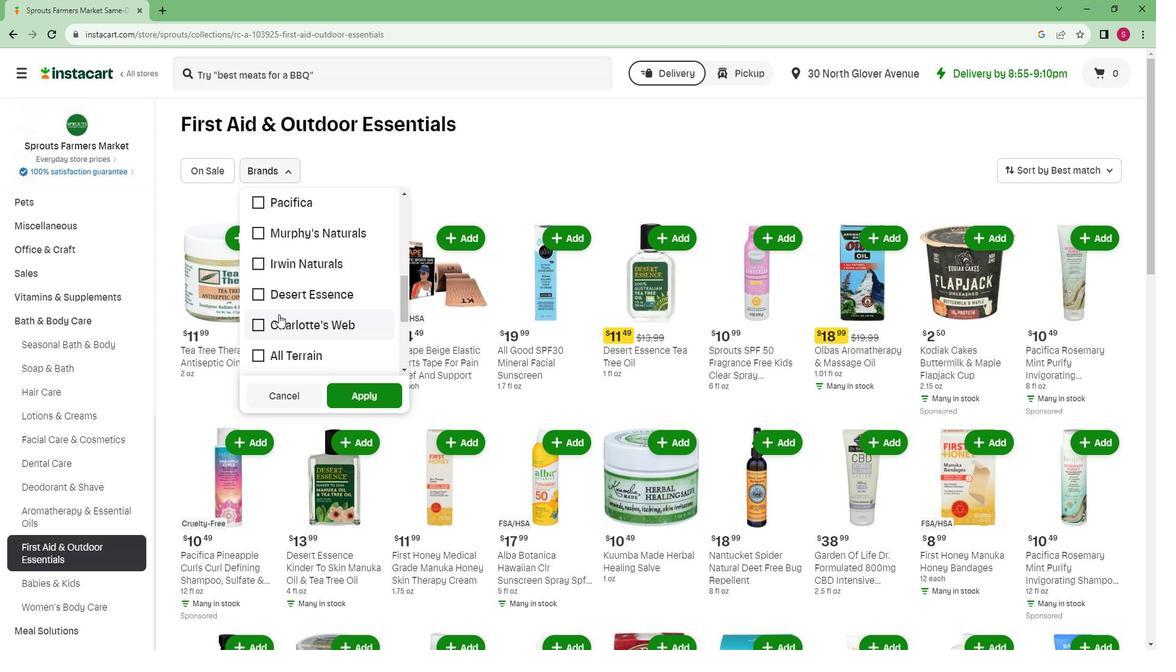 
Action: Mouse pressed left at (293, 318)
Screenshot: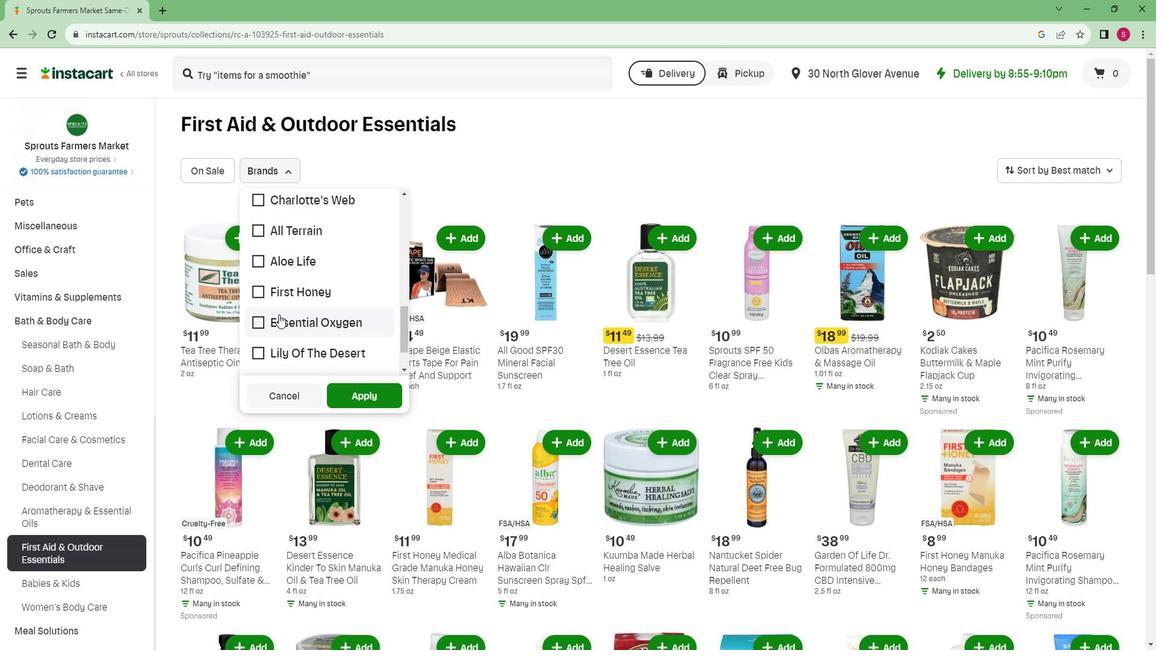 
Action: Mouse moved to (386, 386)
Screenshot: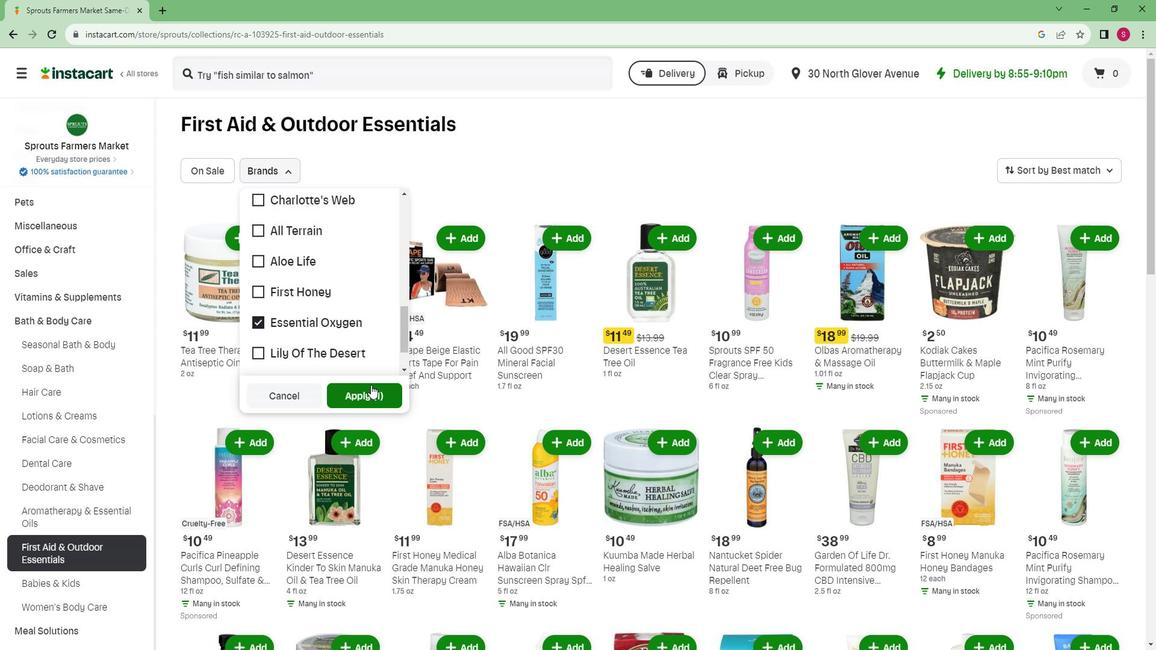 
Action: Mouse pressed left at (386, 386)
Screenshot: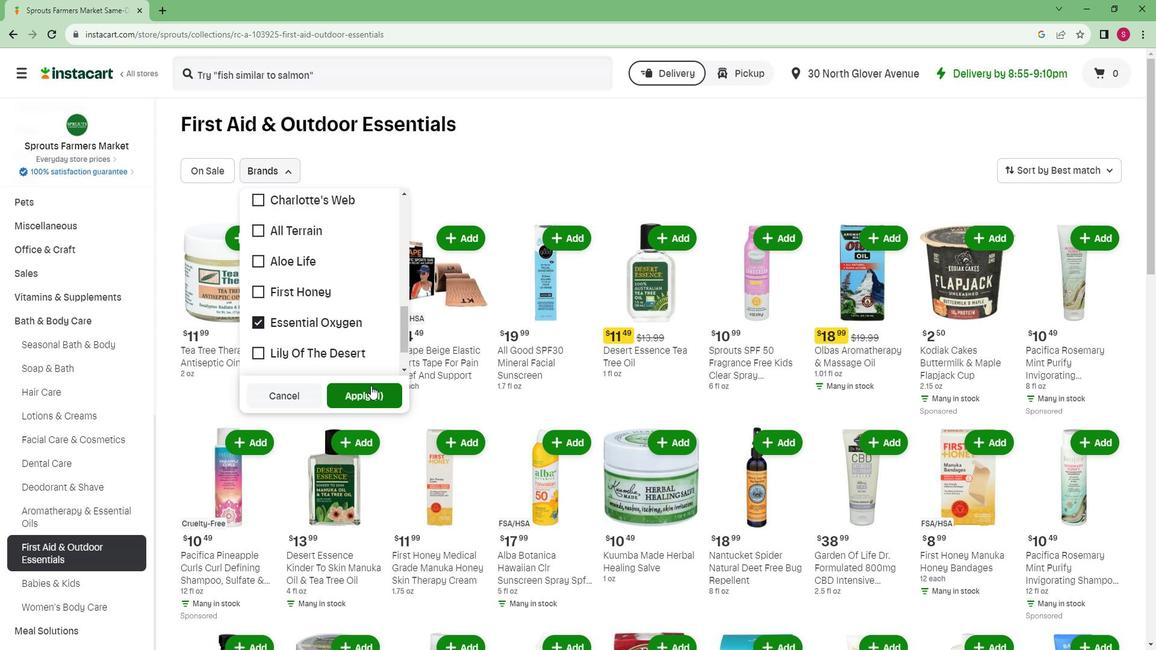 
Action: Mouse moved to (393, 357)
Screenshot: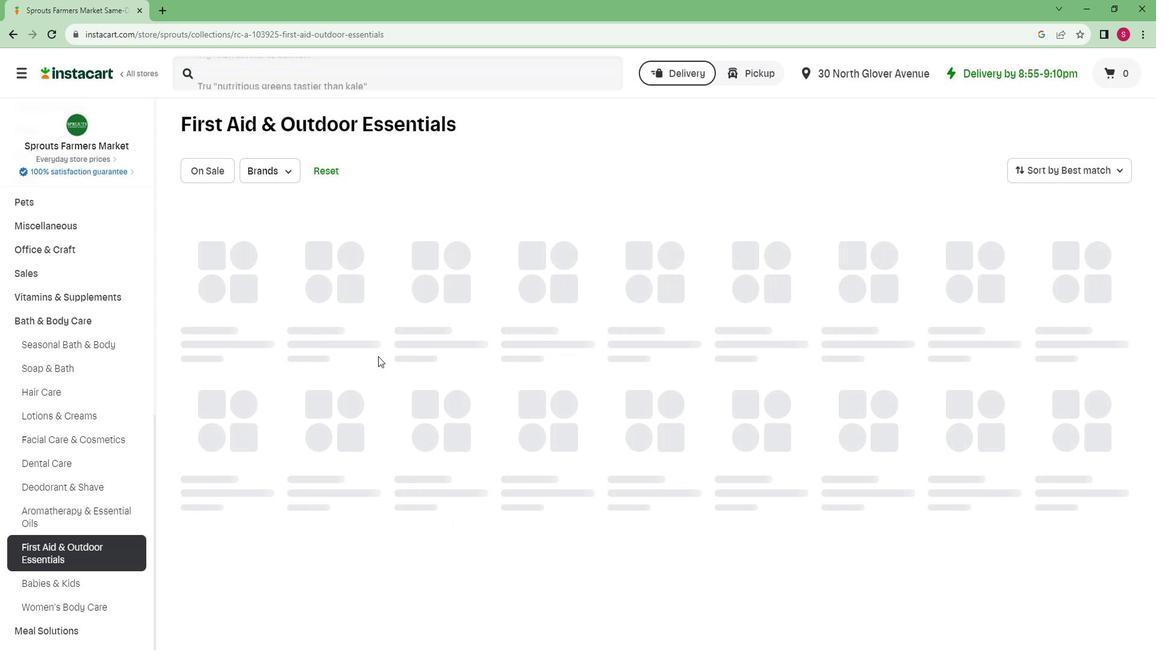
